 Task: Open Card Cloud Migration Planning in Board Product Development to Workspace Information Management and add a team member Softage.4@softage.net, a label Green, a checklist Social Media Marketing, an attachment from your computer, a color Green and finally, add a card description 'Research and develop new product distribution strategy' and a comment 'Given the potential impact of this task on our company culture of innovation, let us ensure that we approach it with a sense of curiosity and a willingness to explore new ideas.'. Add a start date 'Jan 04, 1900' with a due date 'Jan 11, 1900'
Action: Mouse moved to (488, 180)
Screenshot: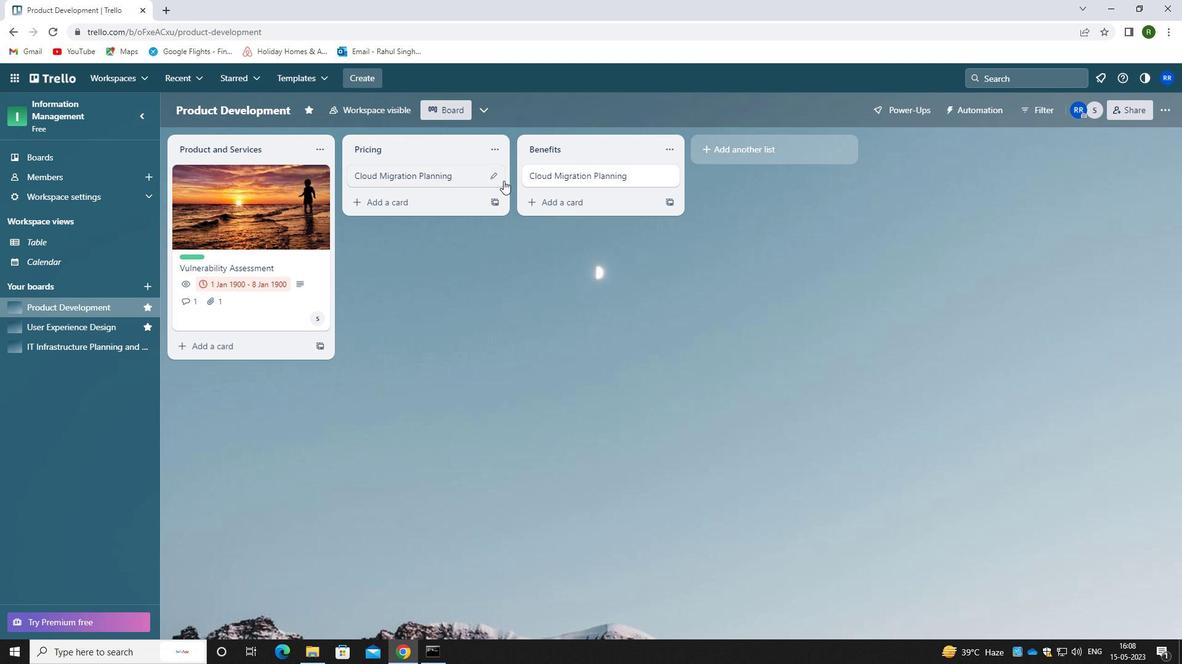 
Action: Mouse pressed left at (488, 180)
Screenshot: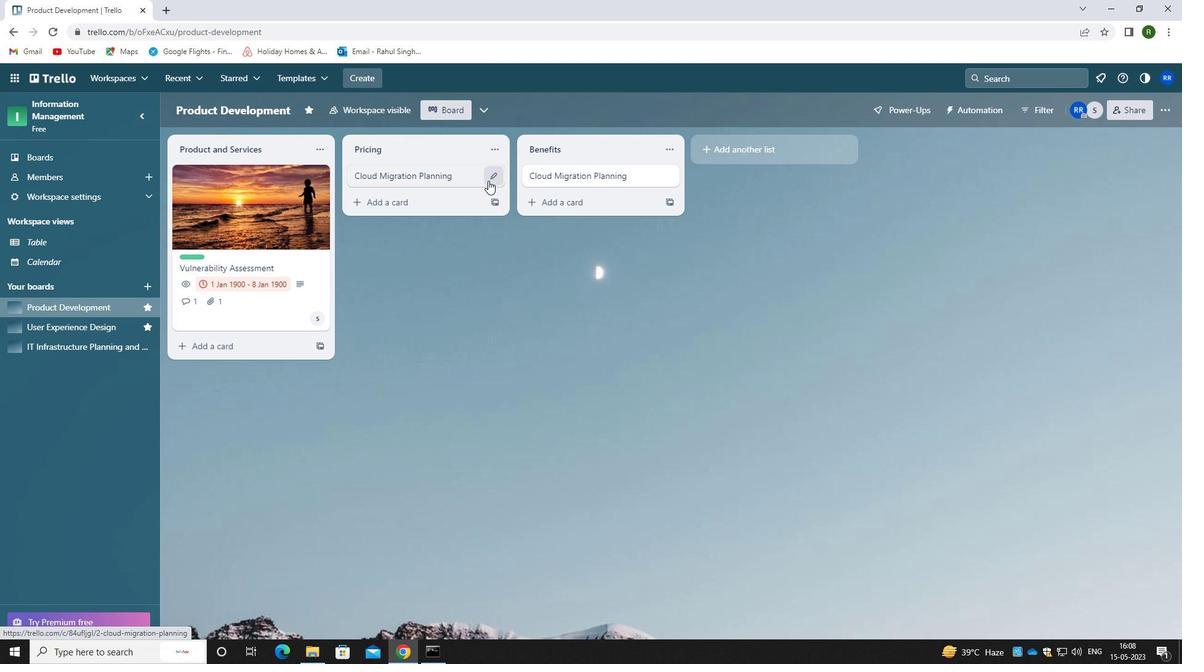 
Action: Mouse moved to (539, 173)
Screenshot: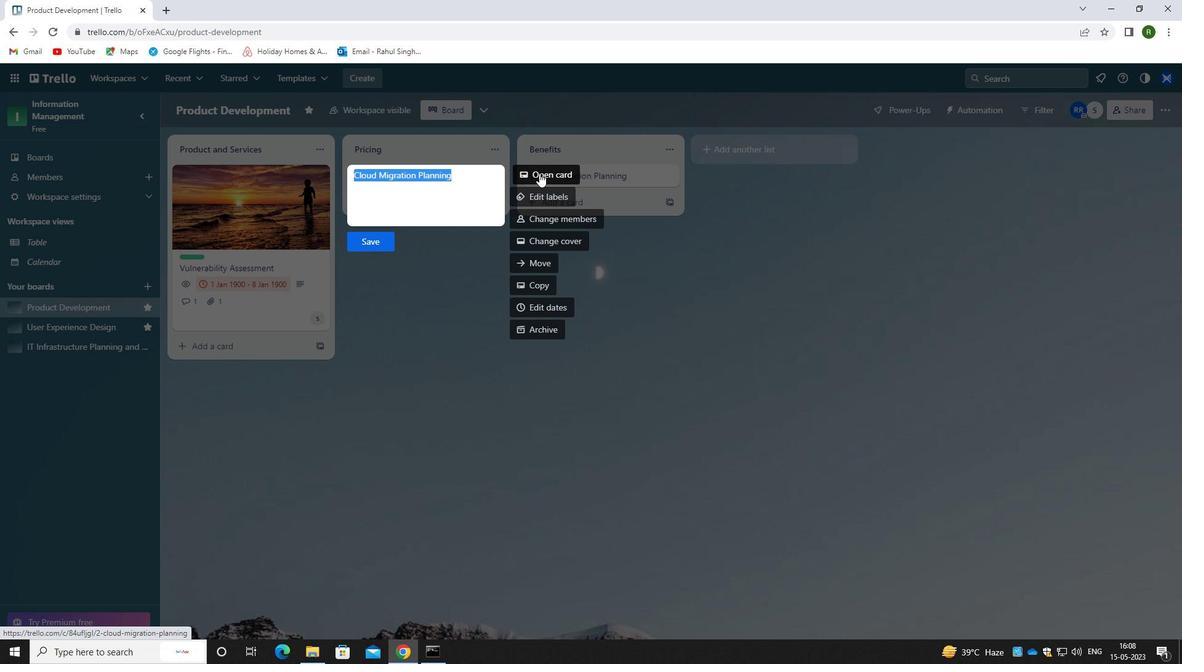 
Action: Mouse pressed left at (539, 173)
Screenshot: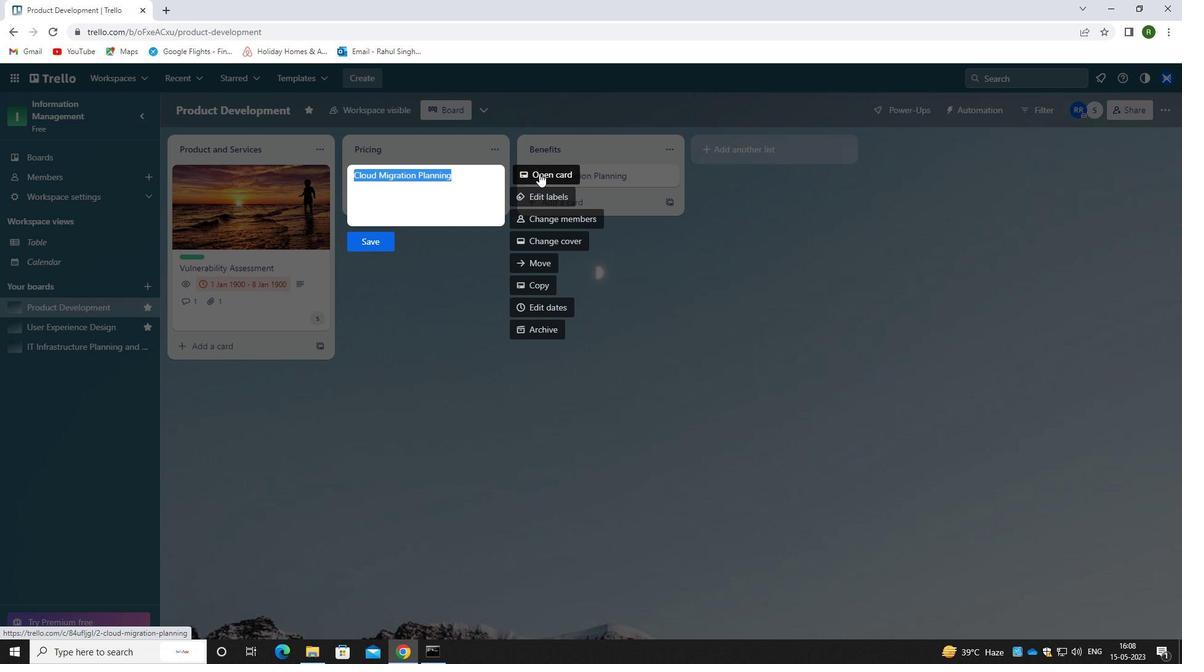 
Action: Mouse moved to (753, 221)
Screenshot: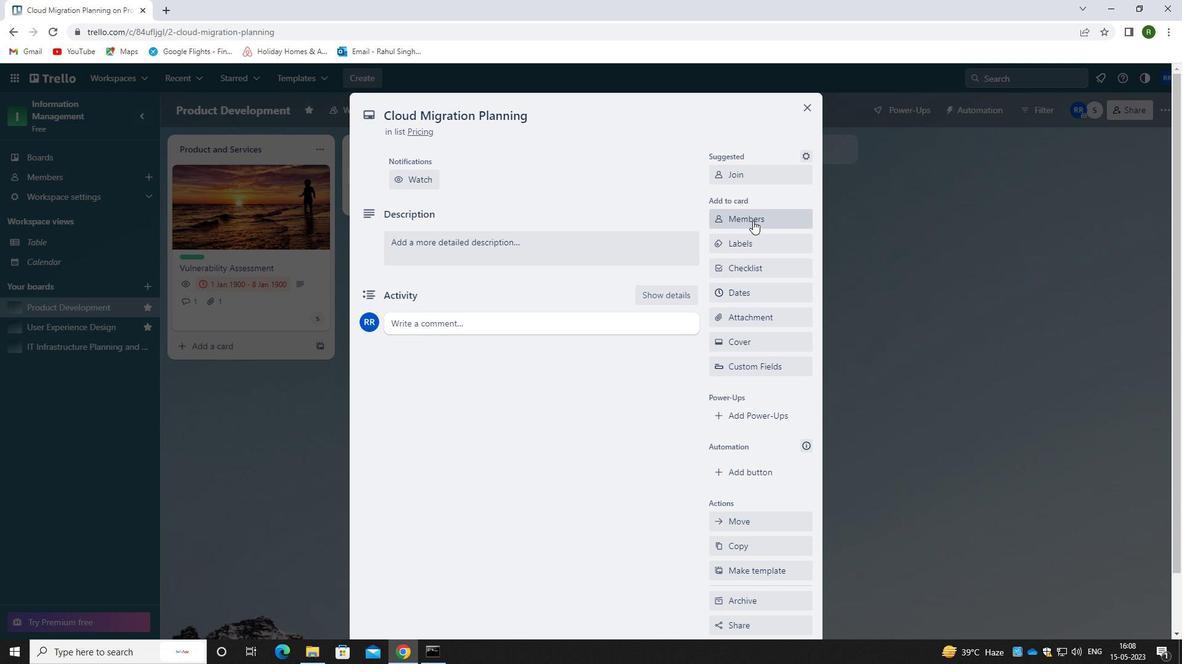 
Action: Mouse pressed left at (753, 221)
Screenshot: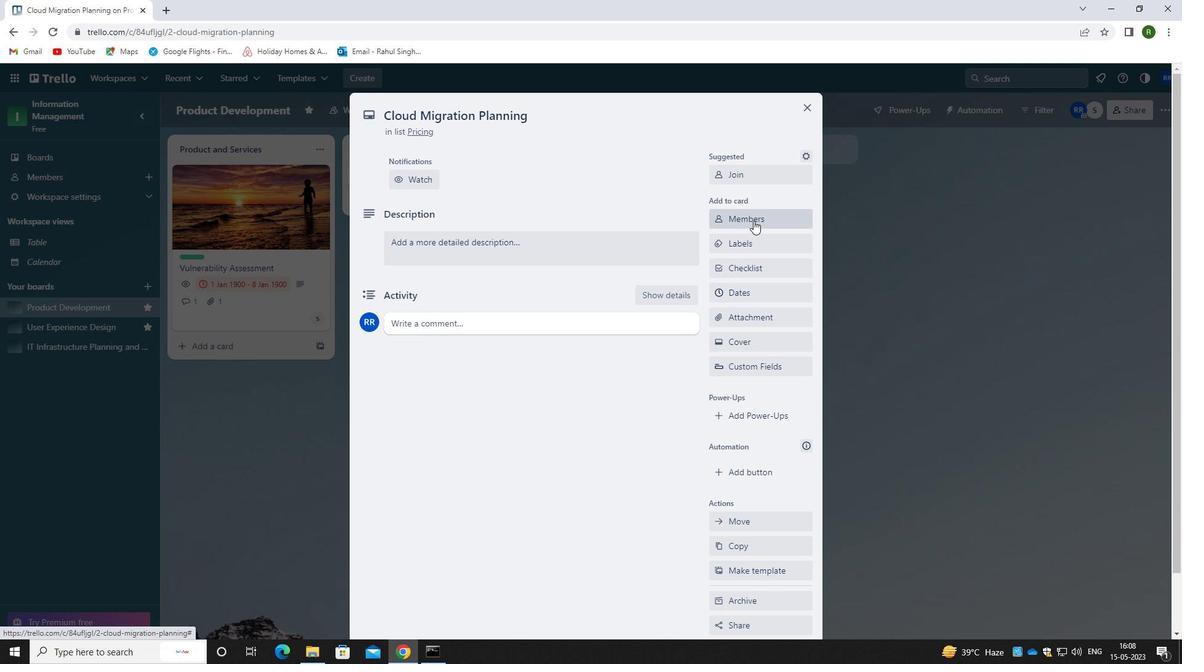 
Action: Mouse moved to (741, 277)
Screenshot: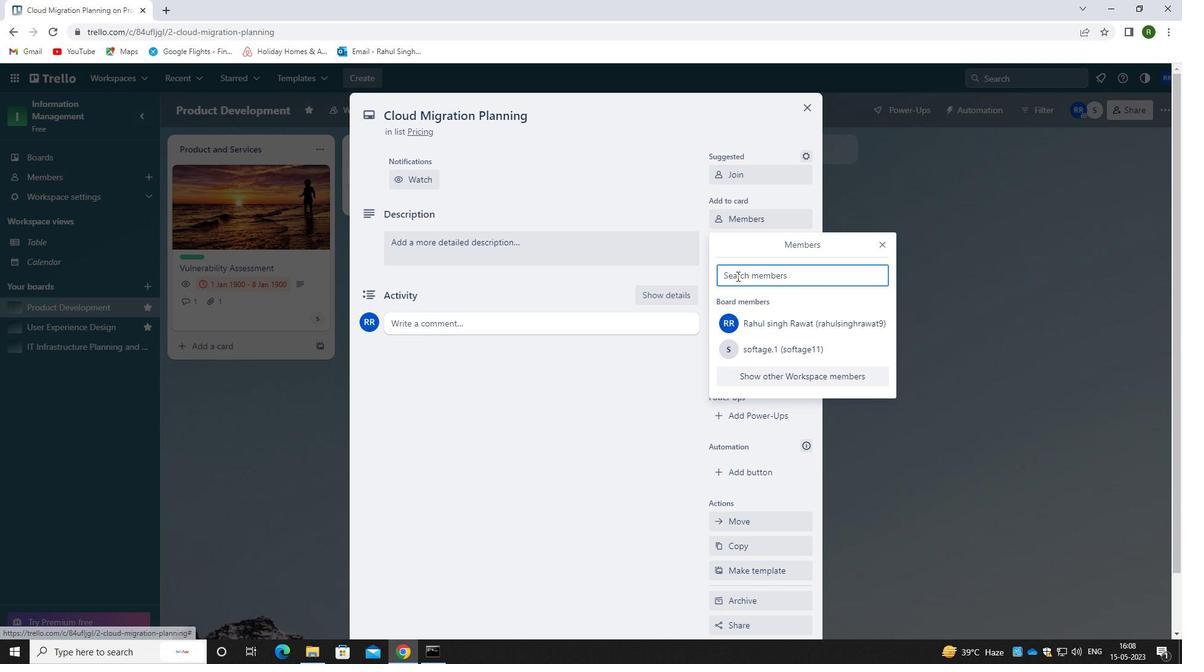 
Action: Mouse pressed left at (741, 277)
Screenshot: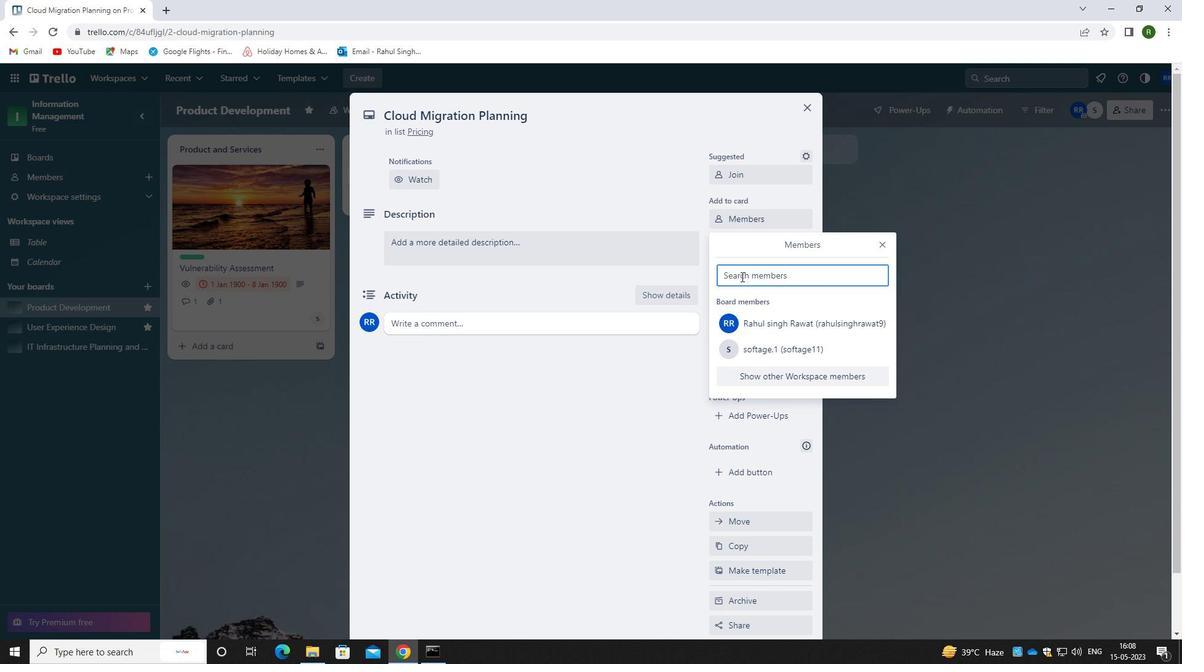 
Action: Key pressed <Key.caps_lock>s<Key.caps_lock>oftage.4<Key.shift>@SOFTAGE.NET
Screenshot: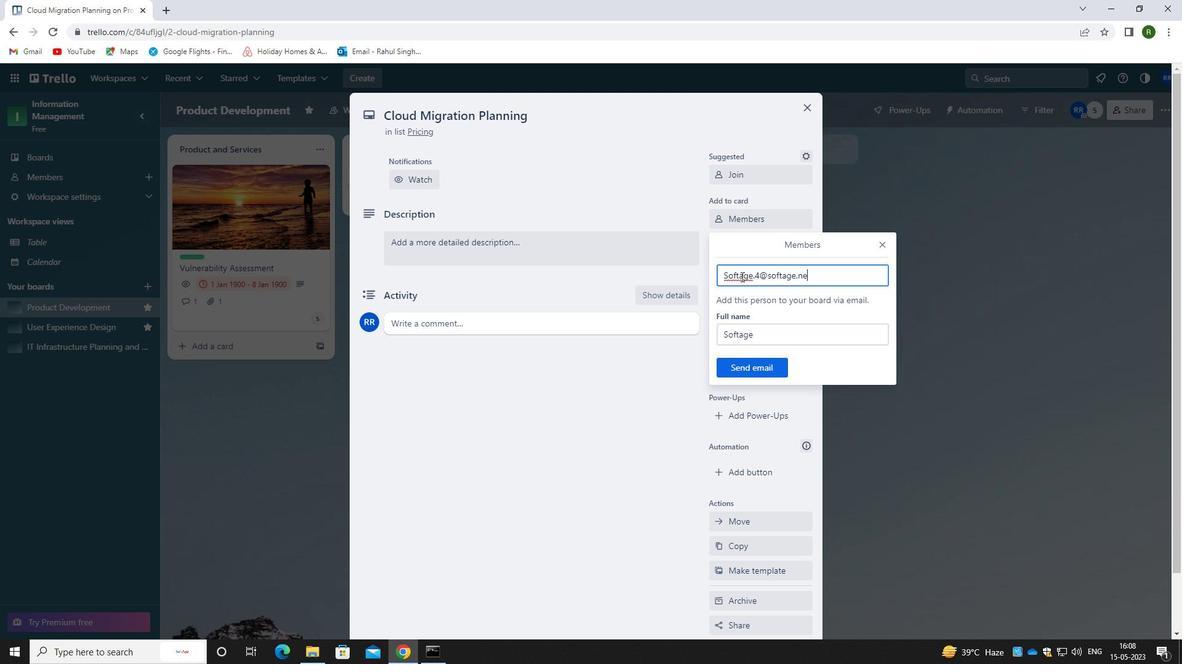 
Action: Mouse moved to (756, 366)
Screenshot: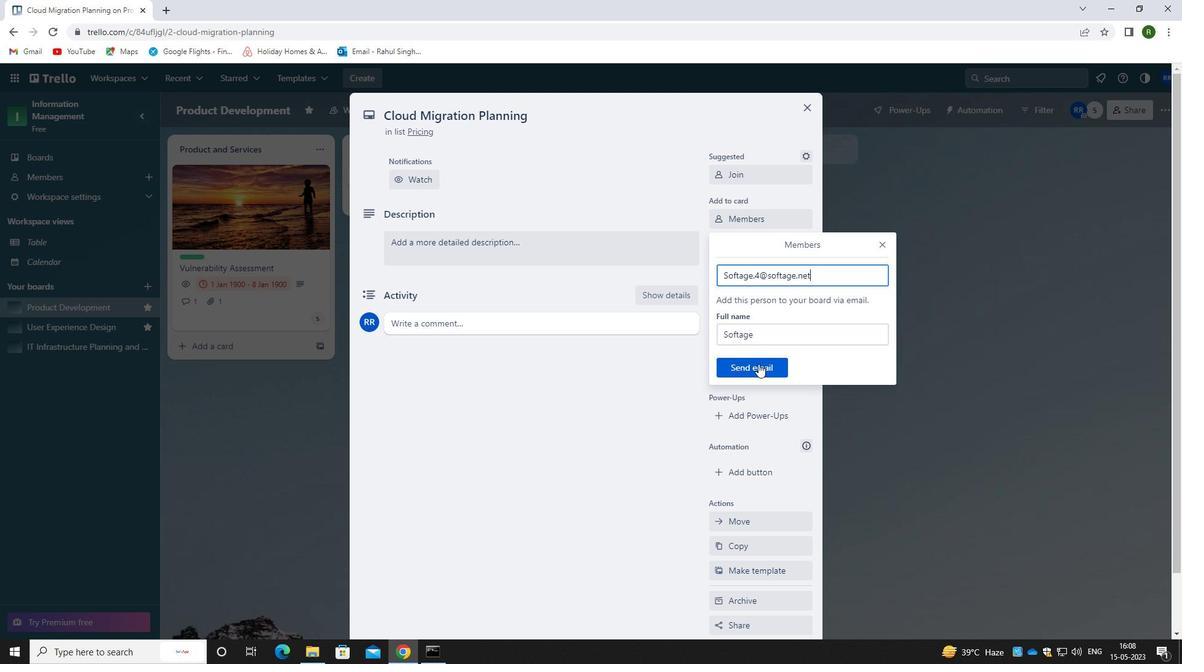 
Action: Mouse pressed left at (756, 366)
Screenshot: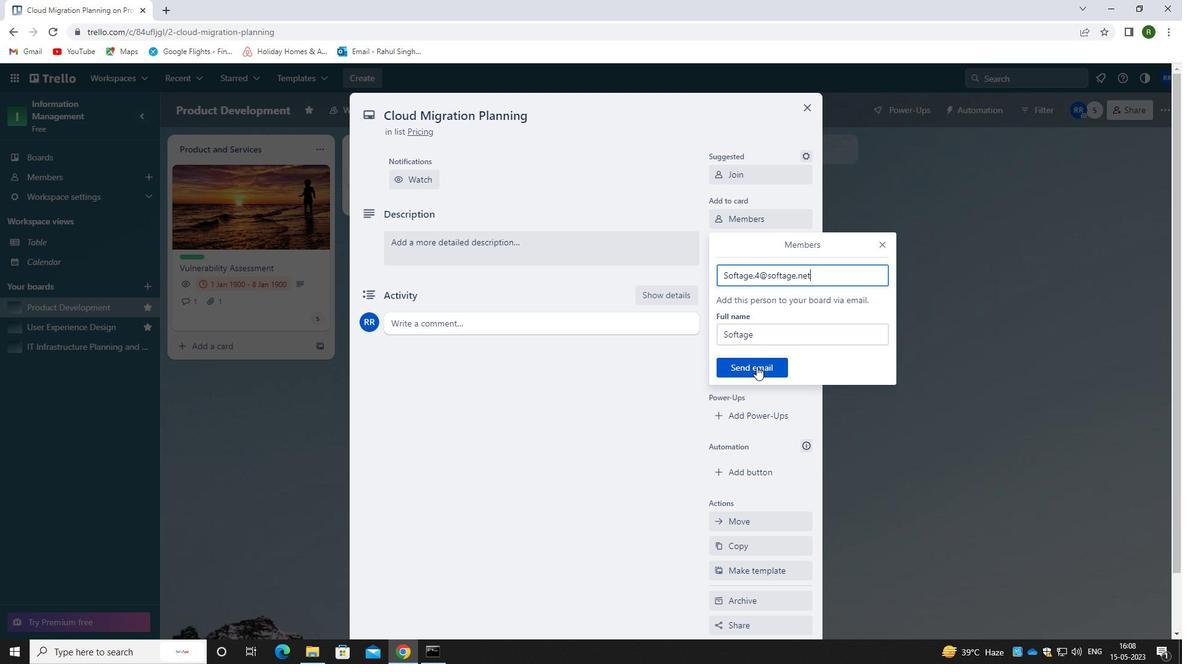 
Action: Mouse moved to (751, 240)
Screenshot: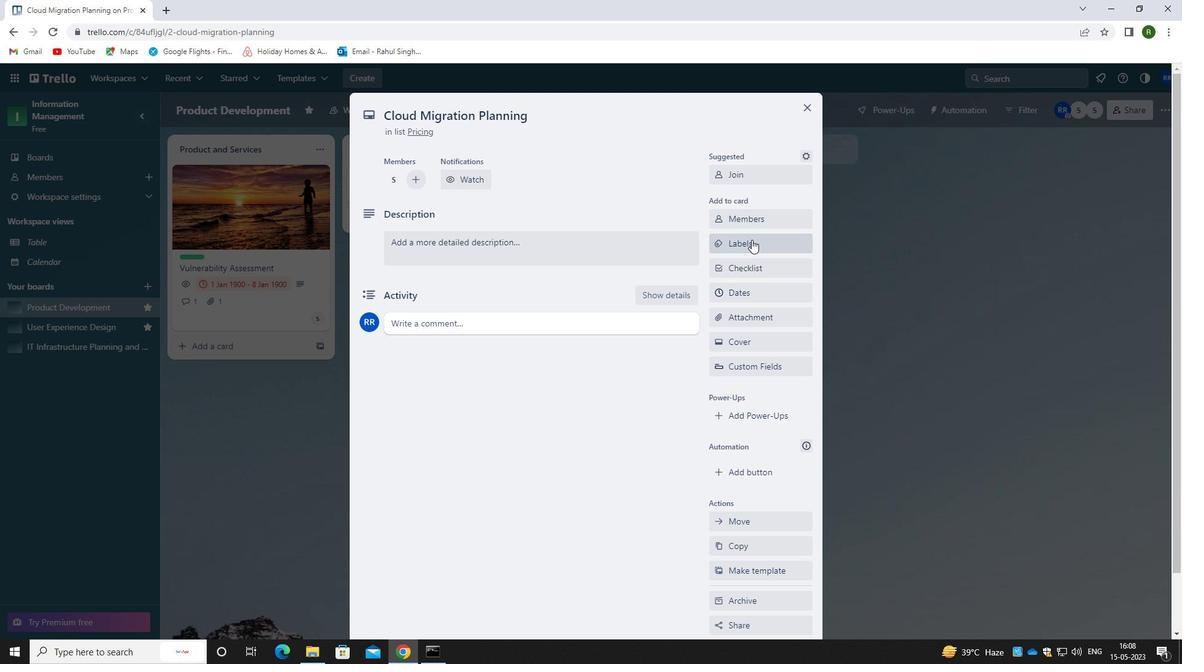 
Action: Mouse pressed left at (751, 240)
Screenshot: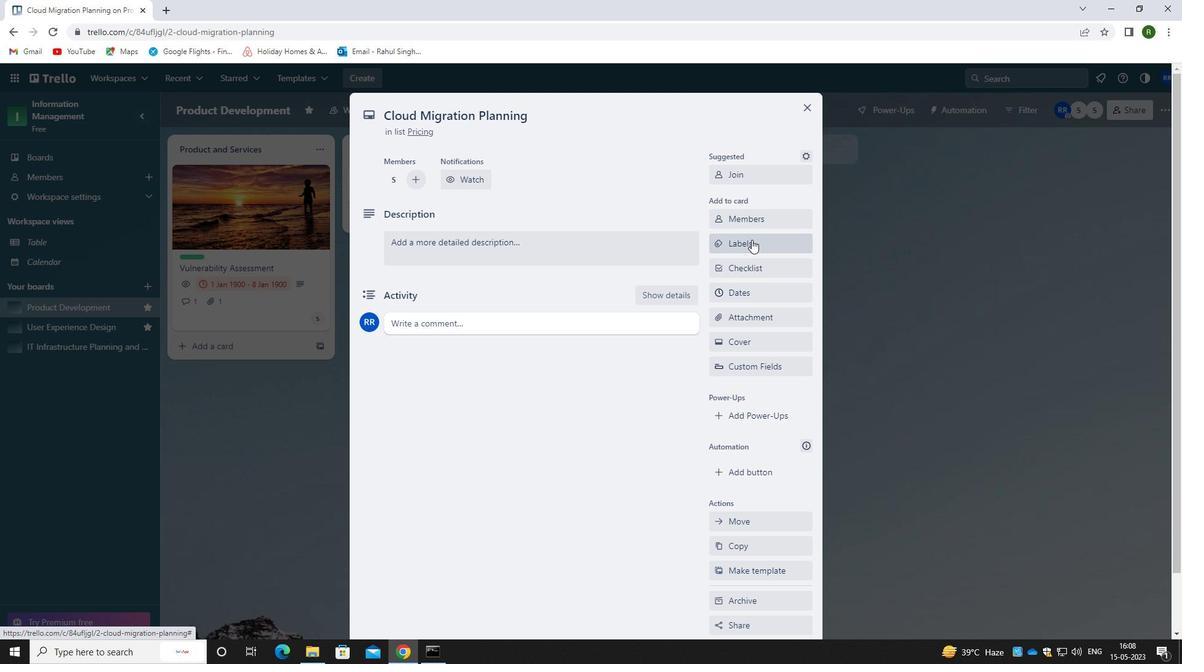 
Action: Key pressed GREEN
Screenshot: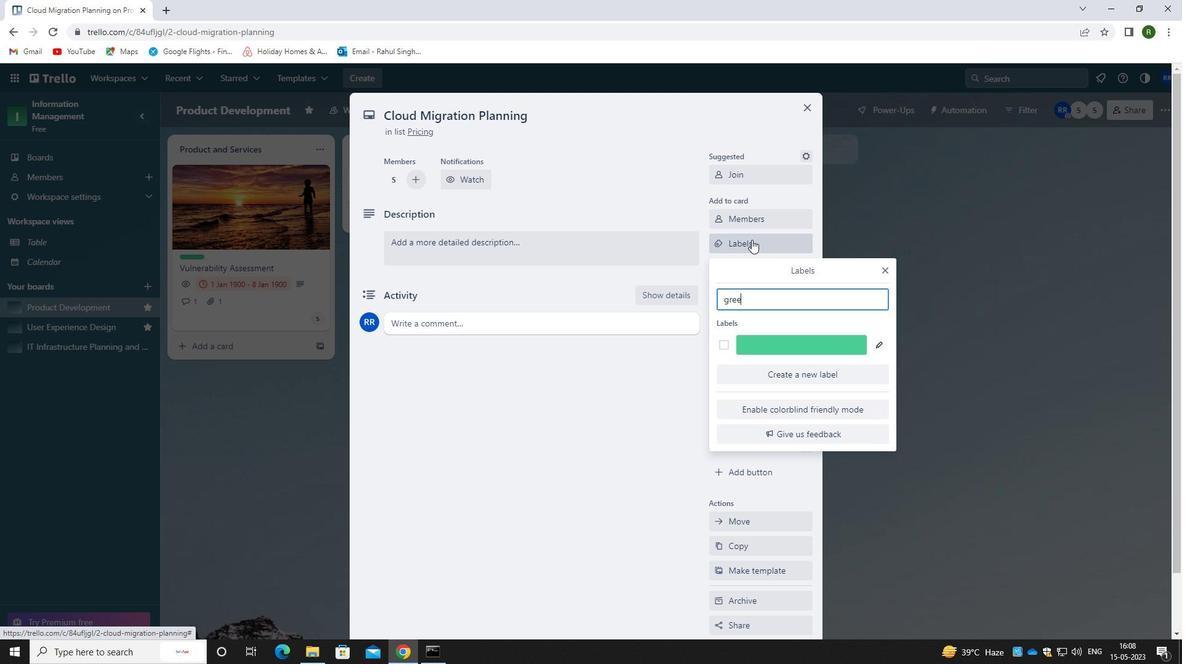 
Action: Mouse moved to (725, 347)
Screenshot: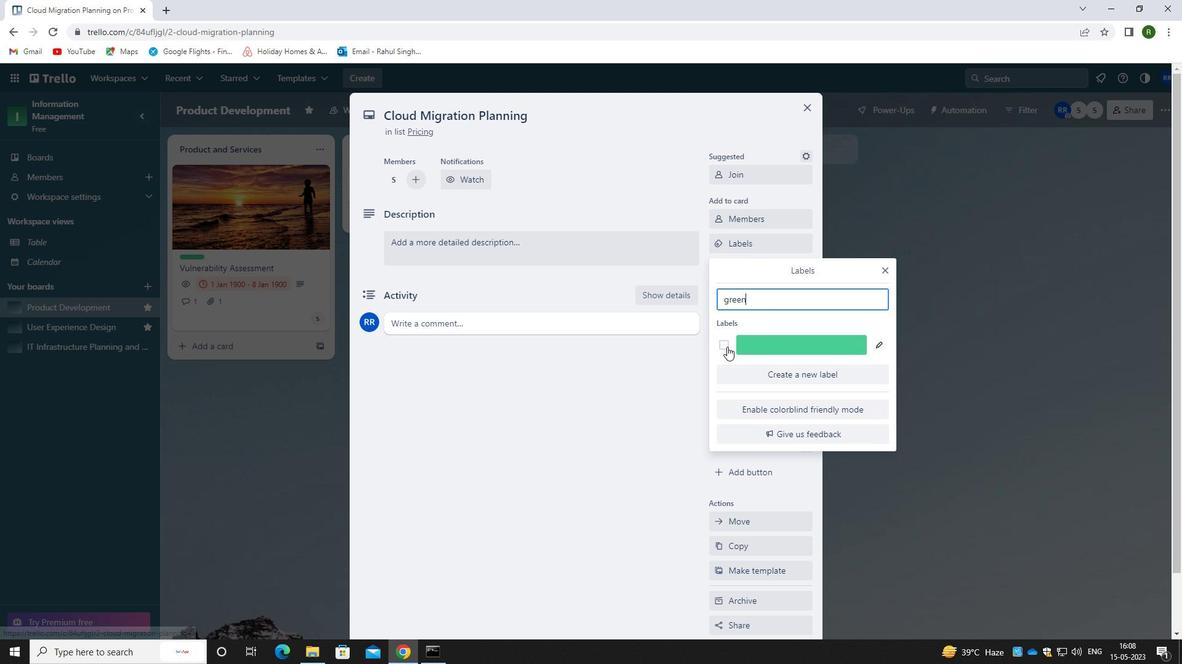 
Action: Mouse pressed left at (725, 347)
Screenshot: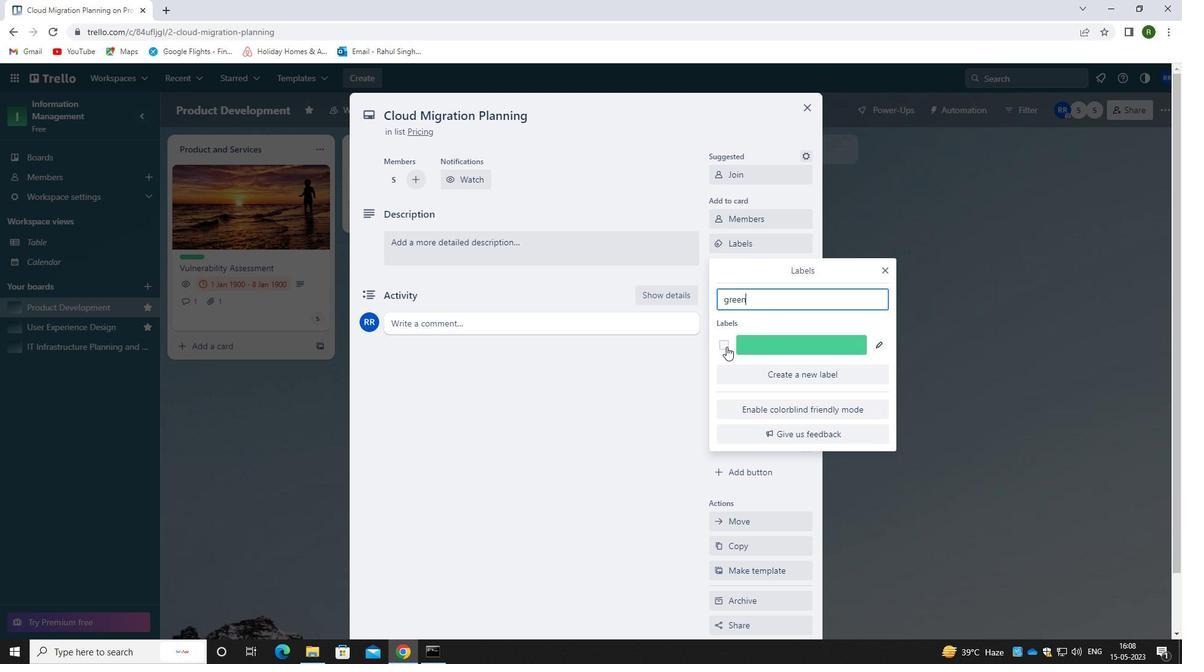 
Action: Mouse moved to (637, 394)
Screenshot: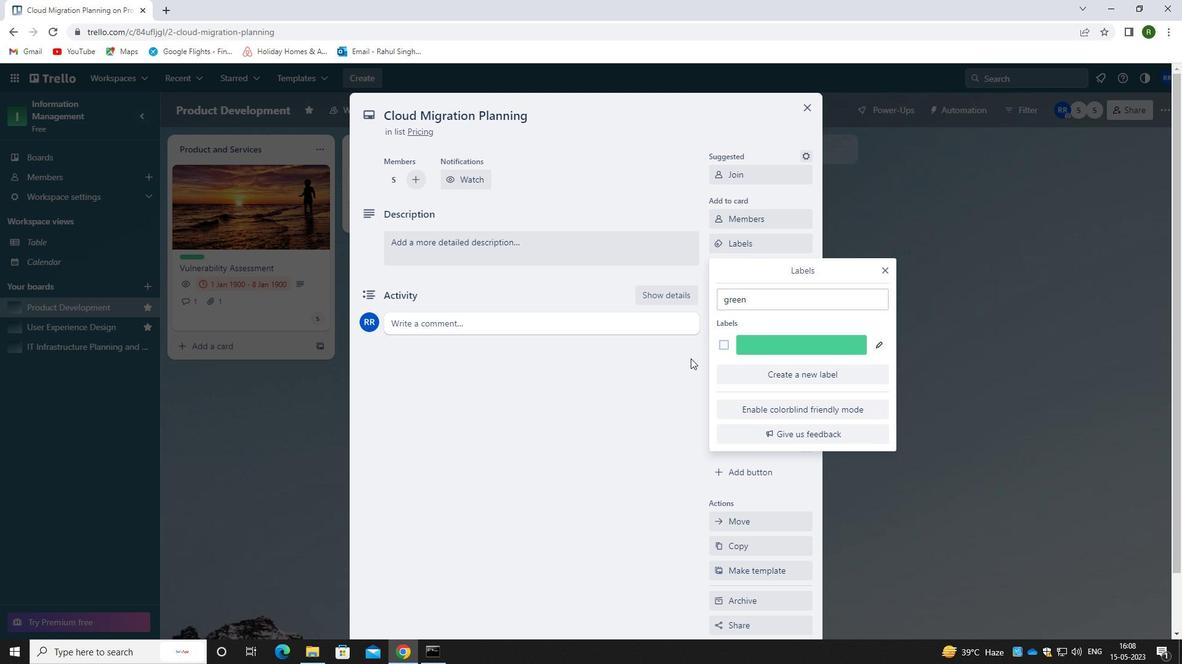 
Action: Mouse pressed left at (637, 394)
Screenshot: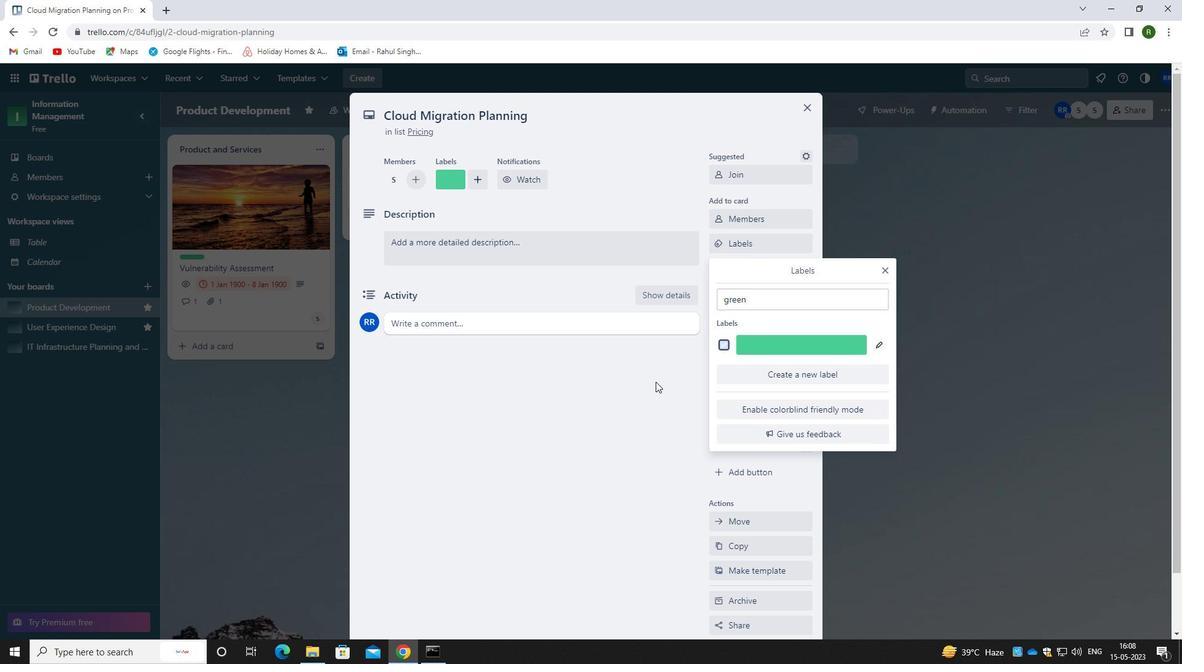 
Action: Mouse moved to (742, 271)
Screenshot: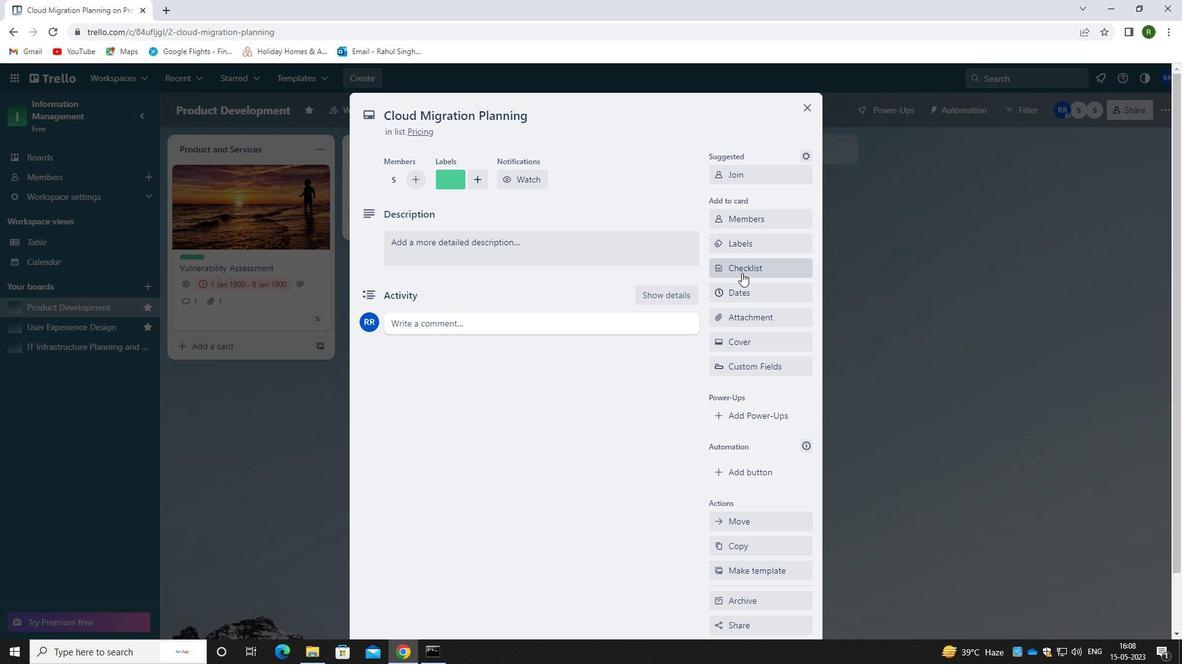
Action: Mouse pressed left at (742, 271)
Screenshot: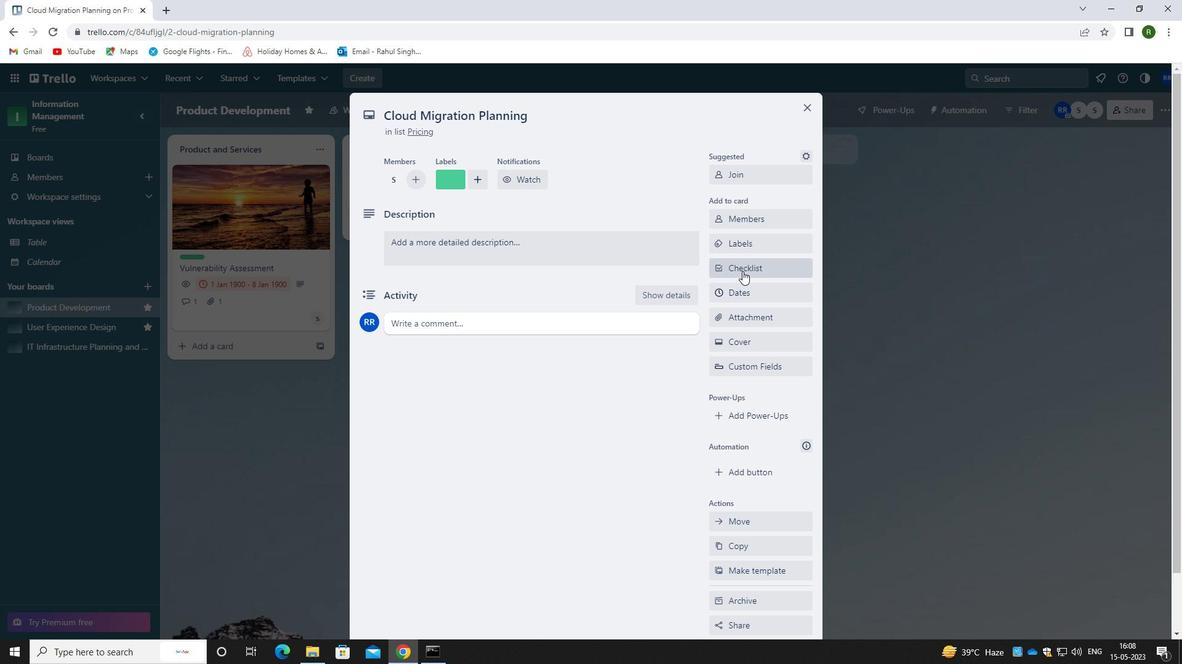 
Action: Mouse moved to (765, 336)
Screenshot: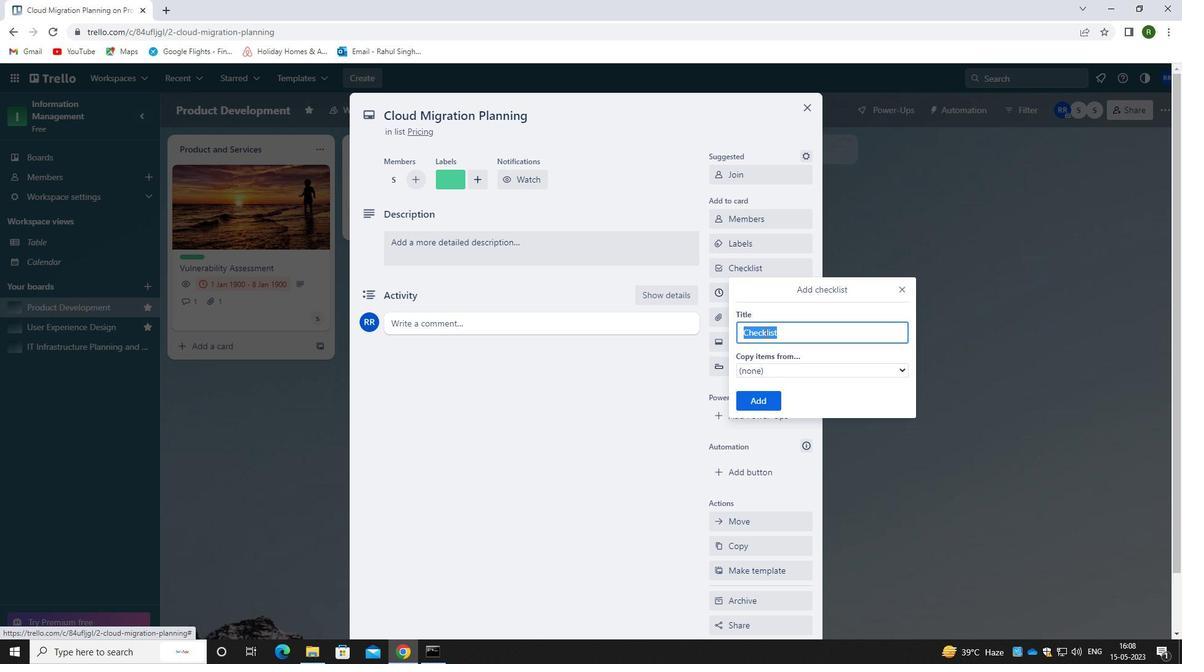 
Action: Key pressed <Key.shift>SOCIAL<Key.space><Key.shift>MEDIA<Key.space><Key.shift>MARKETTING
Screenshot: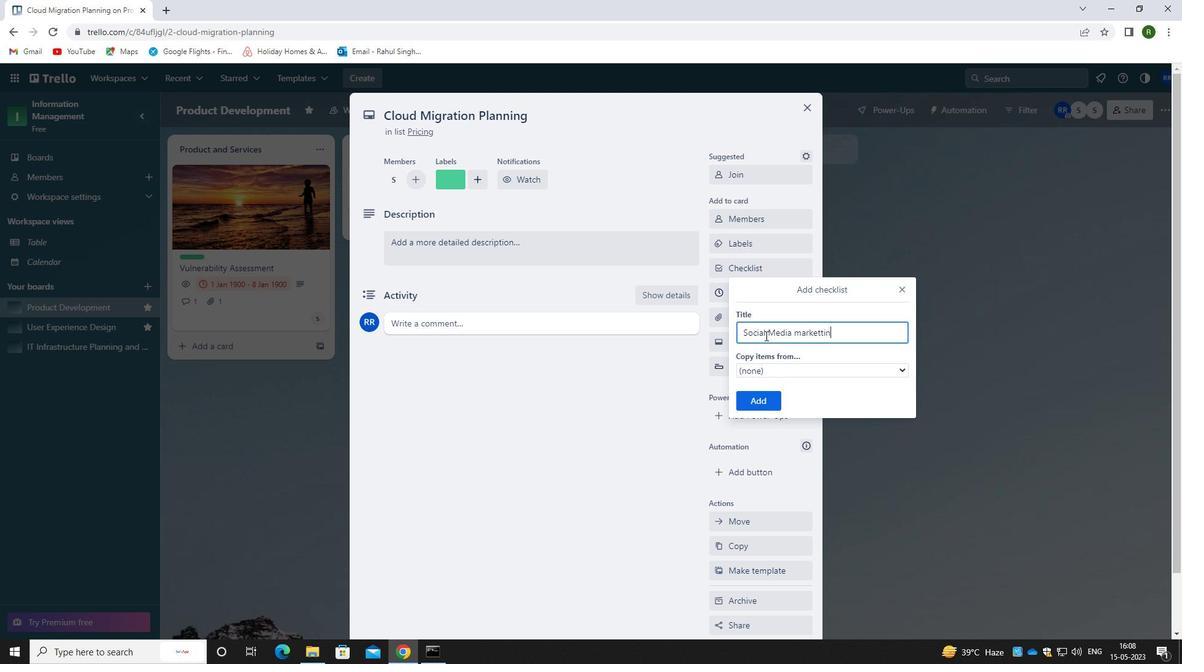 
Action: Mouse moved to (760, 408)
Screenshot: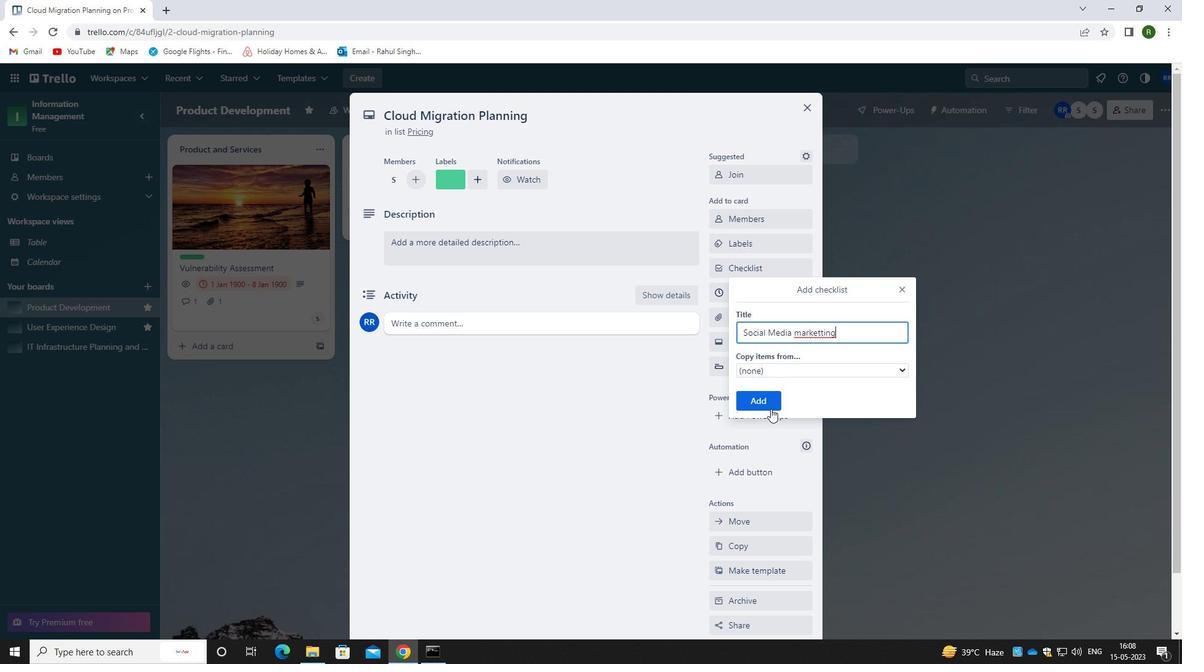 
Action: Mouse pressed left at (760, 408)
Screenshot: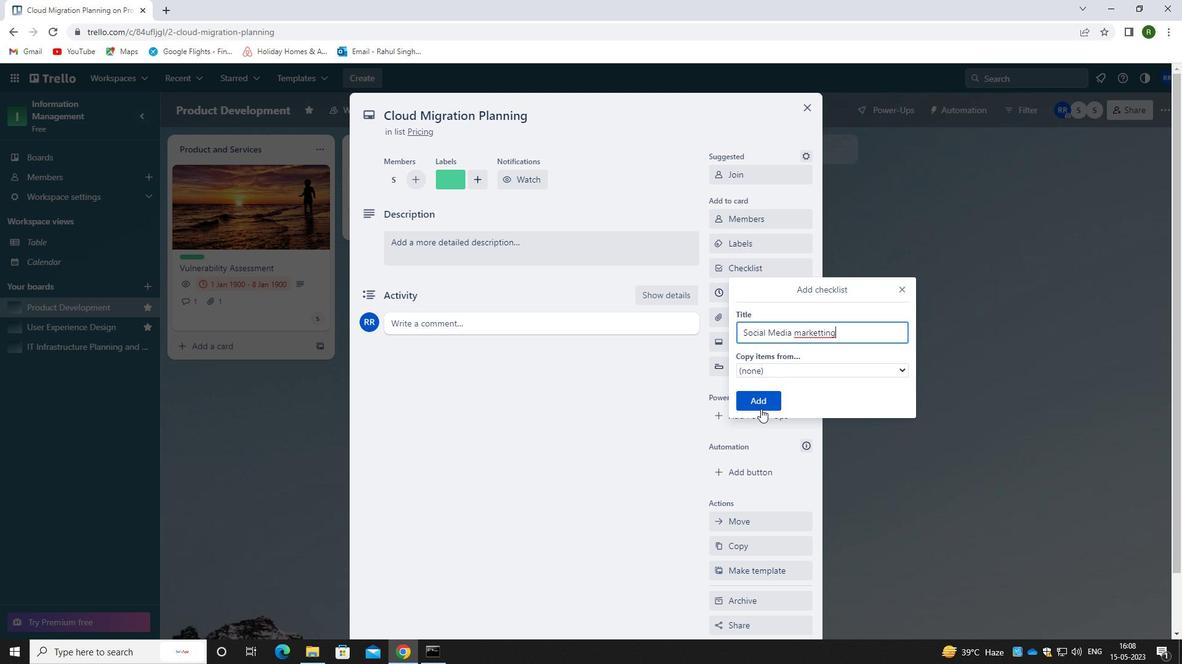 
Action: Mouse moved to (756, 321)
Screenshot: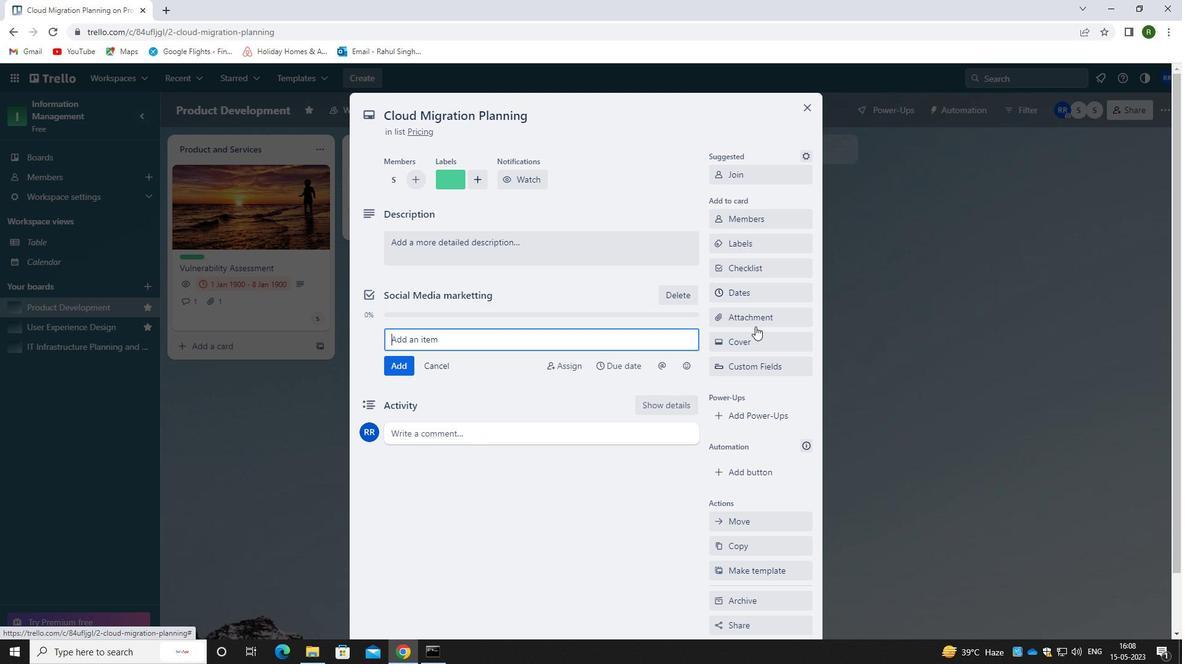 
Action: Mouse pressed left at (756, 321)
Screenshot: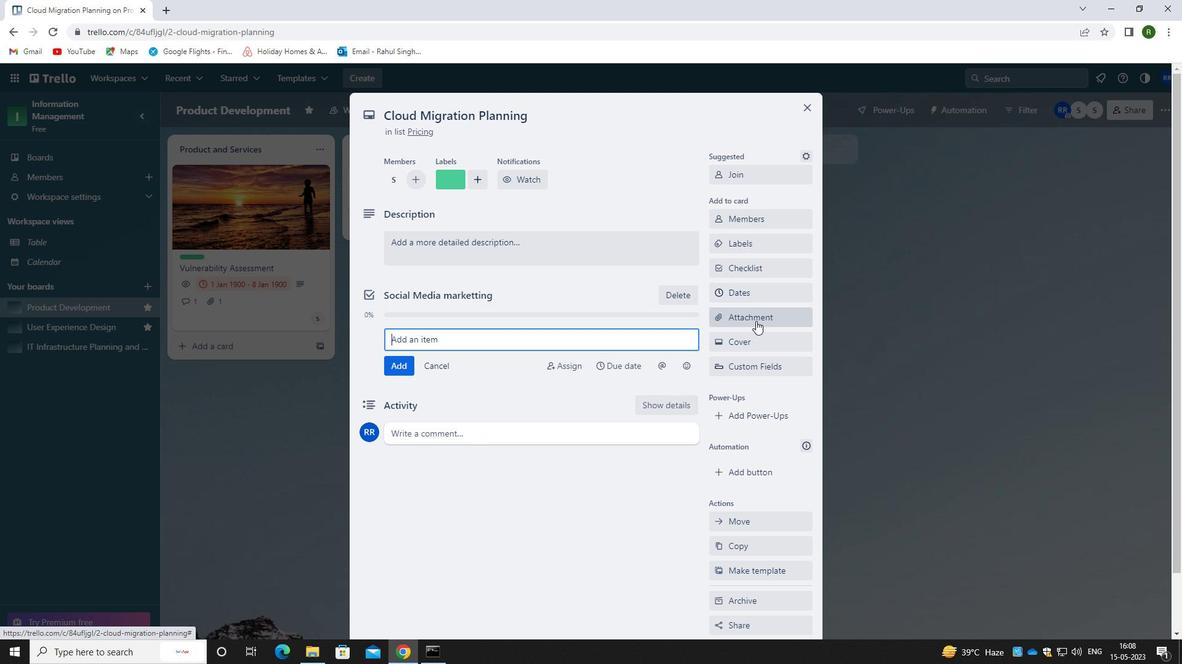 
Action: Mouse moved to (750, 374)
Screenshot: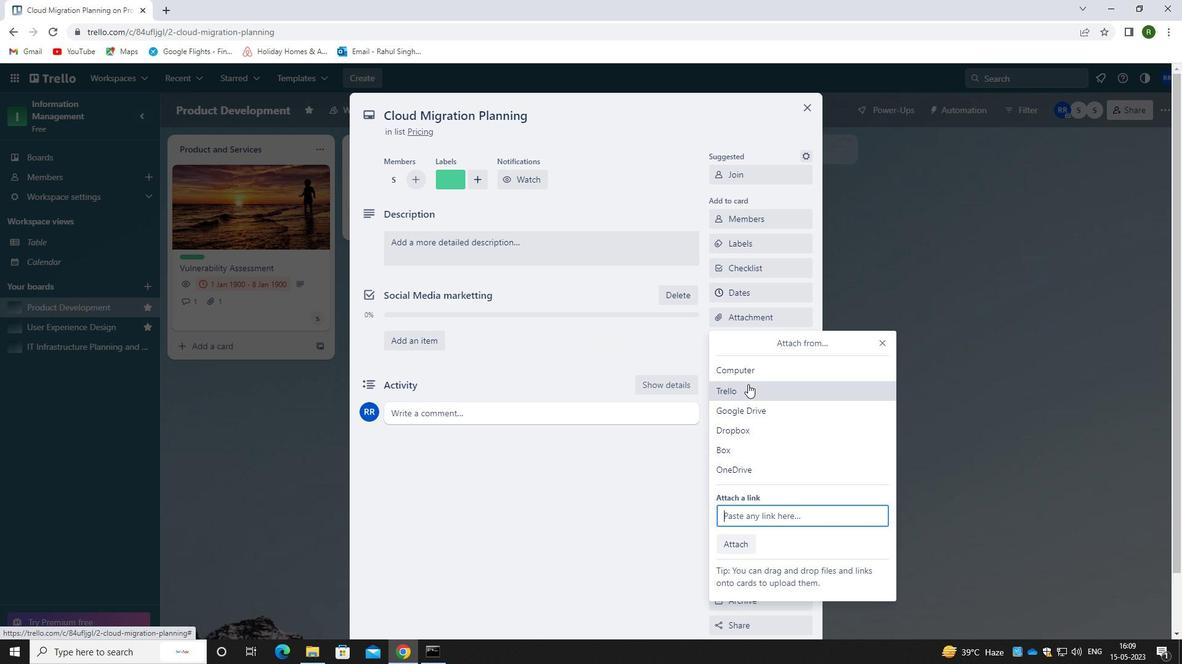 
Action: Mouse pressed left at (750, 374)
Screenshot: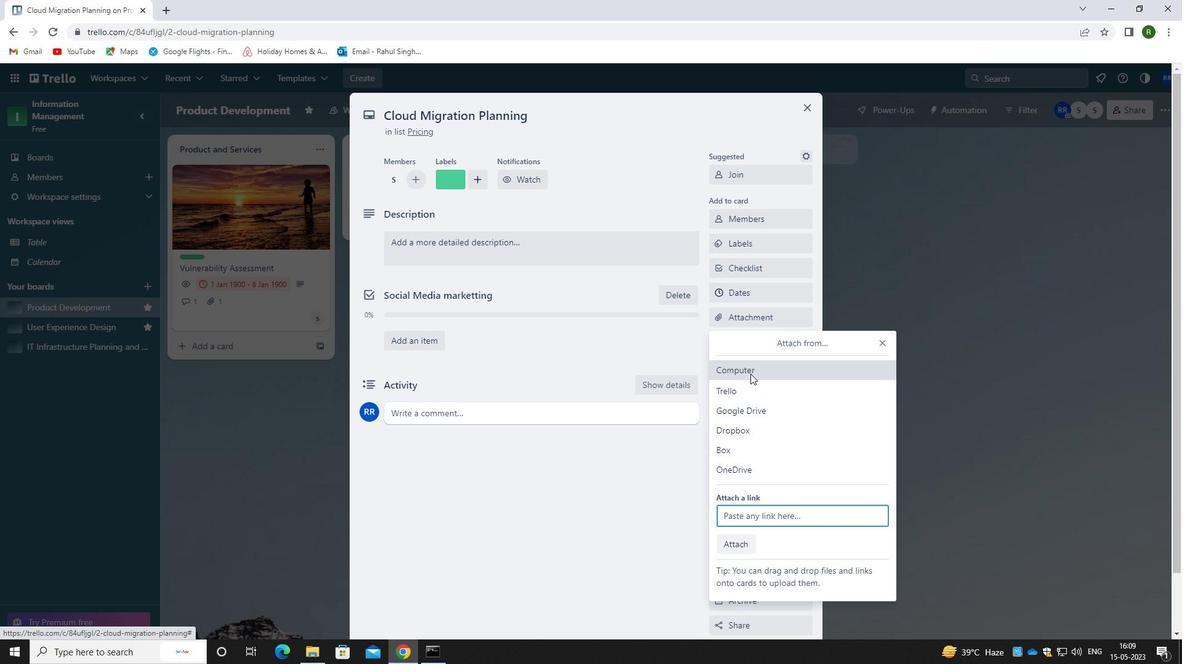 
Action: Mouse moved to (200, 142)
Screenshot: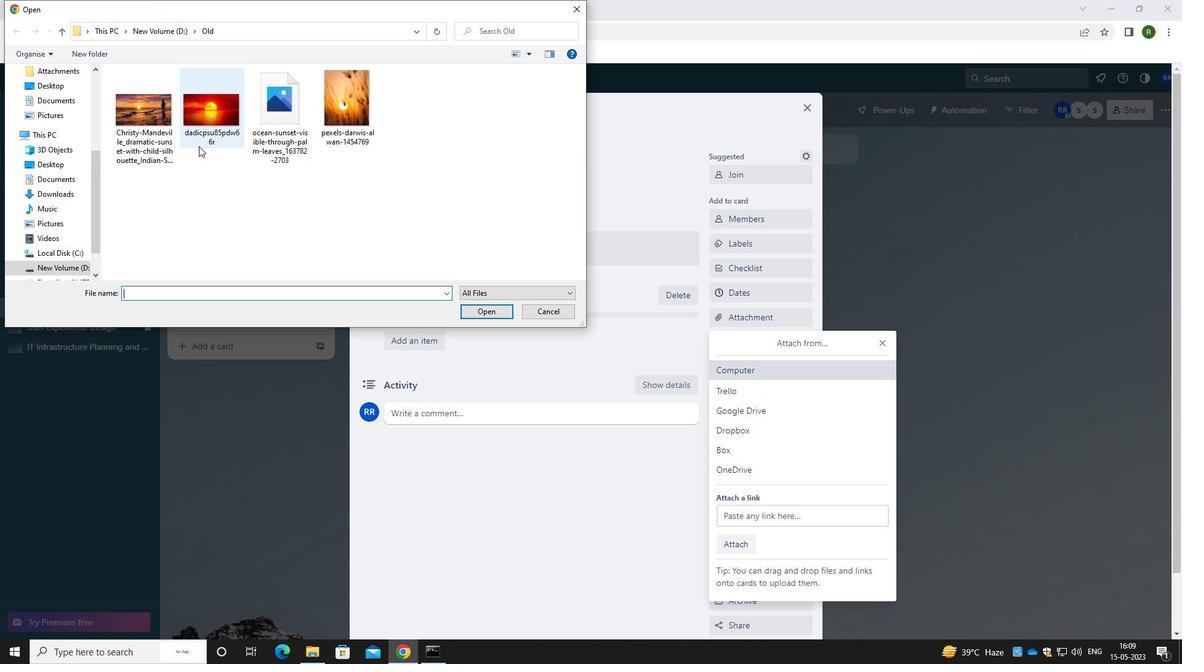 
Action: Mouse pressed left at (200, 142)
Screenshot: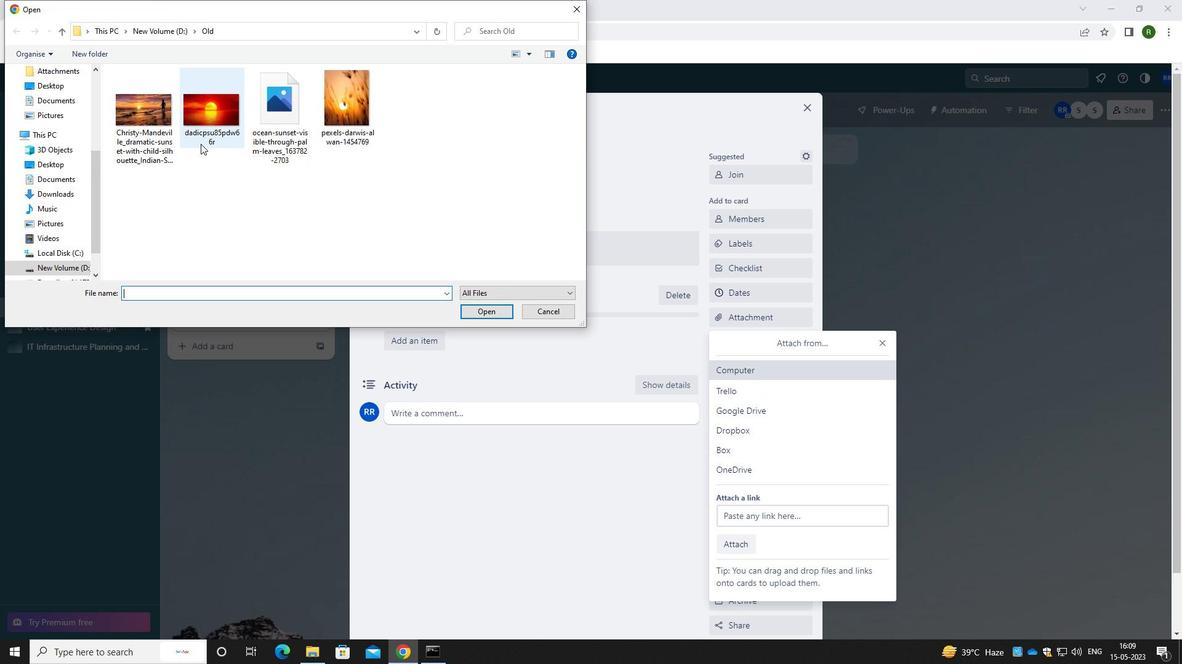 
Action: Mouse moved to (487, 313)
Screenshot: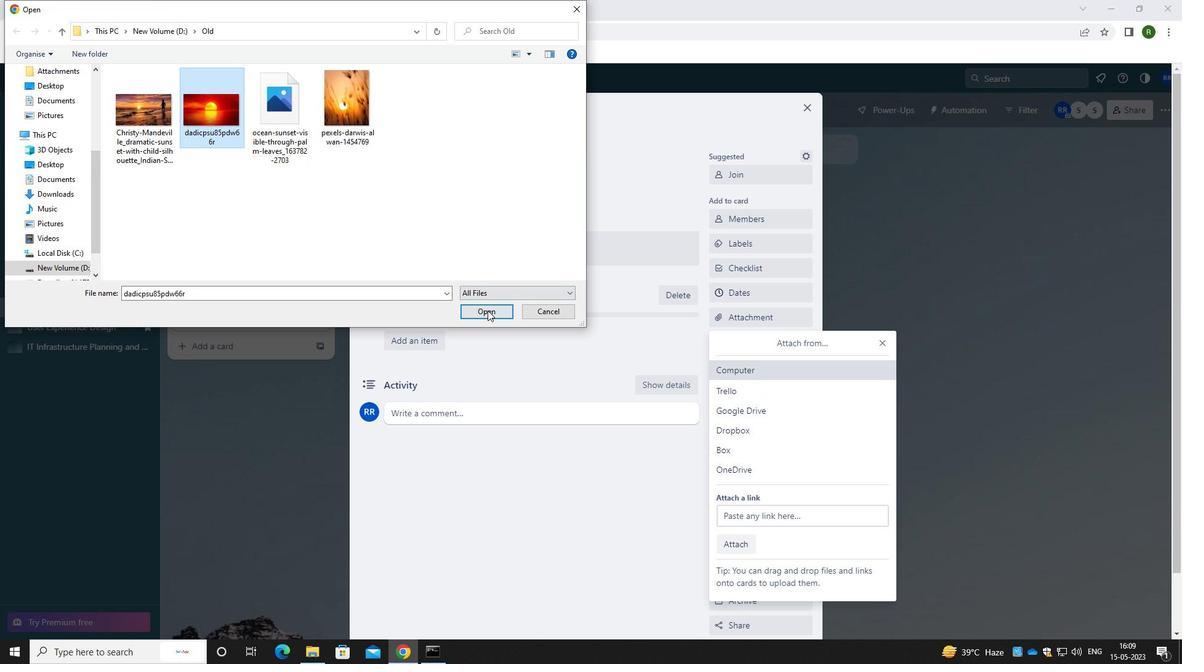 
Action: Mouse pressed left at (487, 313)
Screenshot: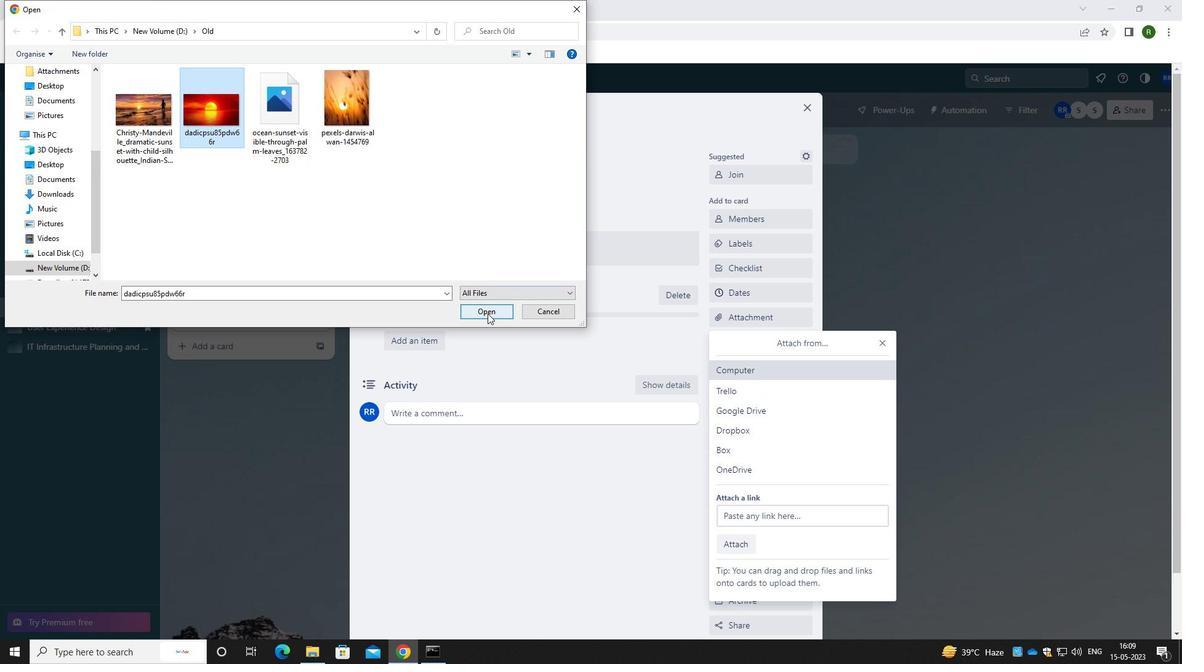 
Action: Mouse moved to (478, 349)
Screenshot: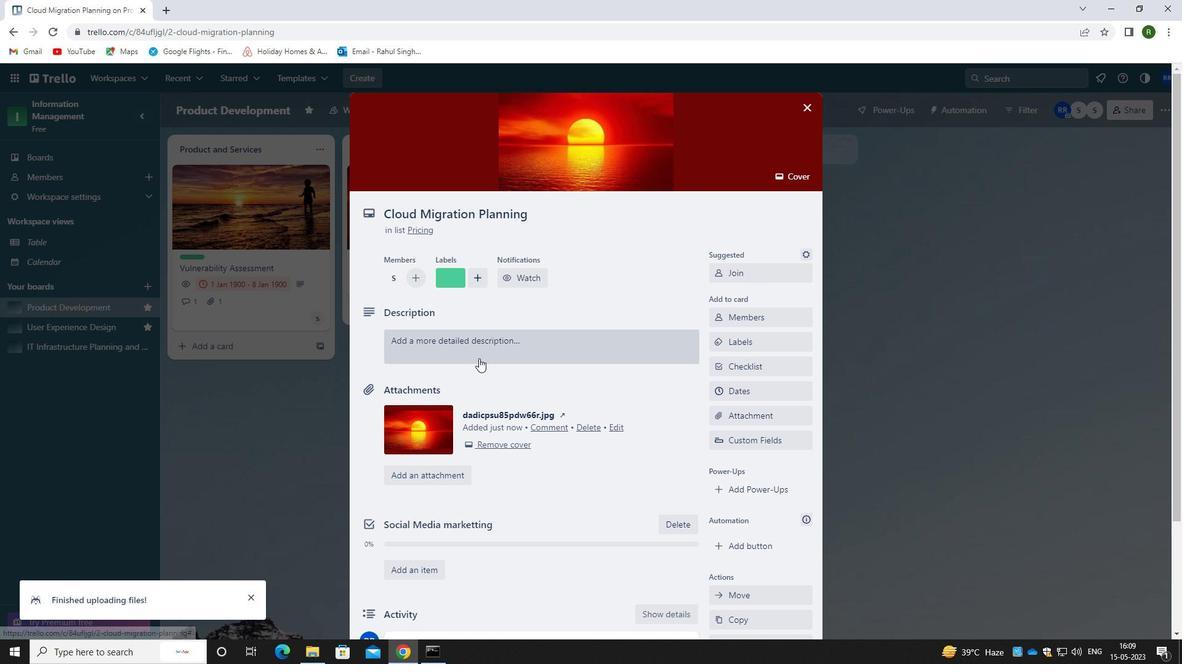 
Action: Mouse pressed left at (478, 349)
Screenshot: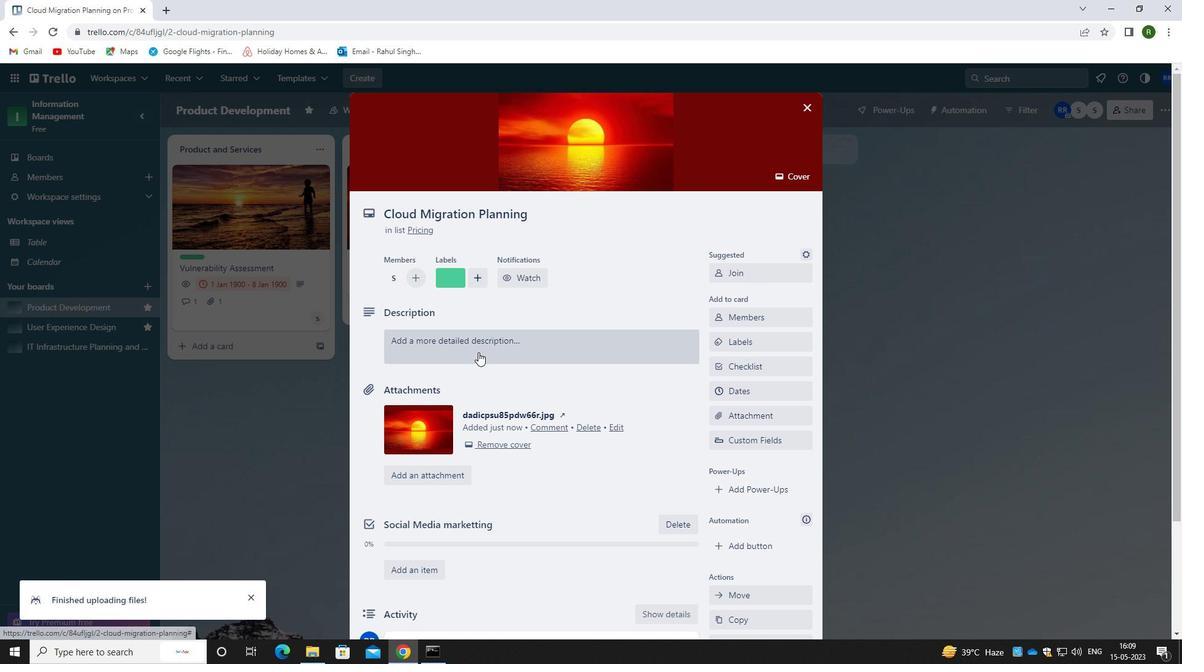 
Action: Mouse moved to (474, 395)
Screenshot: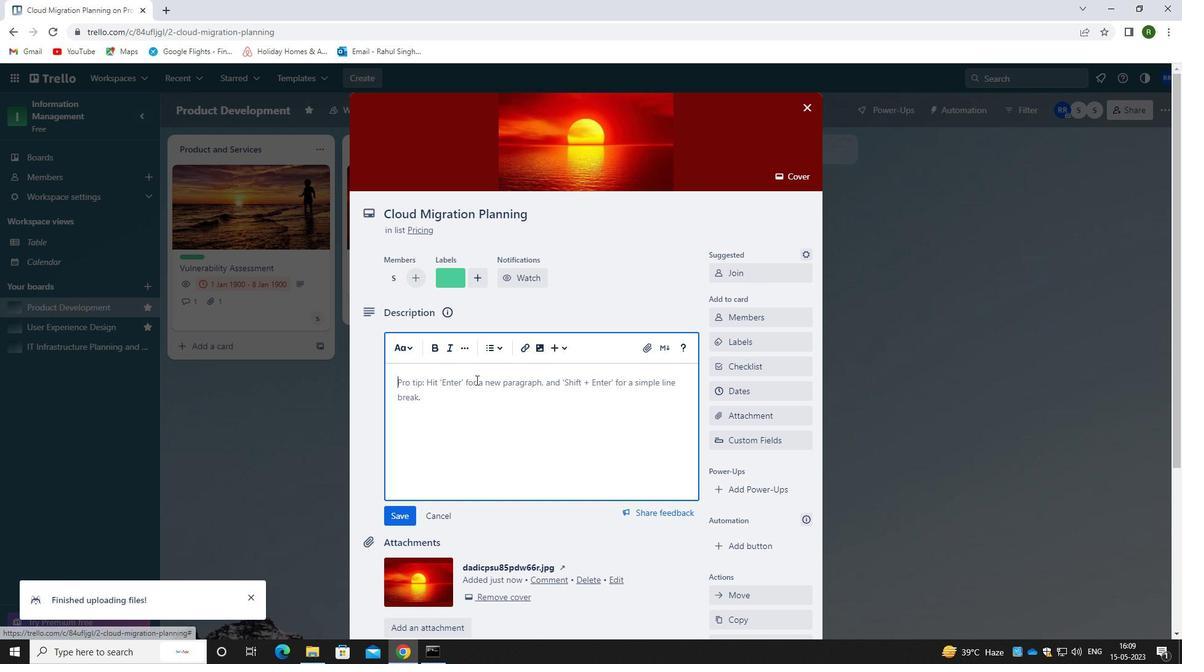 
Action: Mouse pressed left at (474, 395)
Screenshot: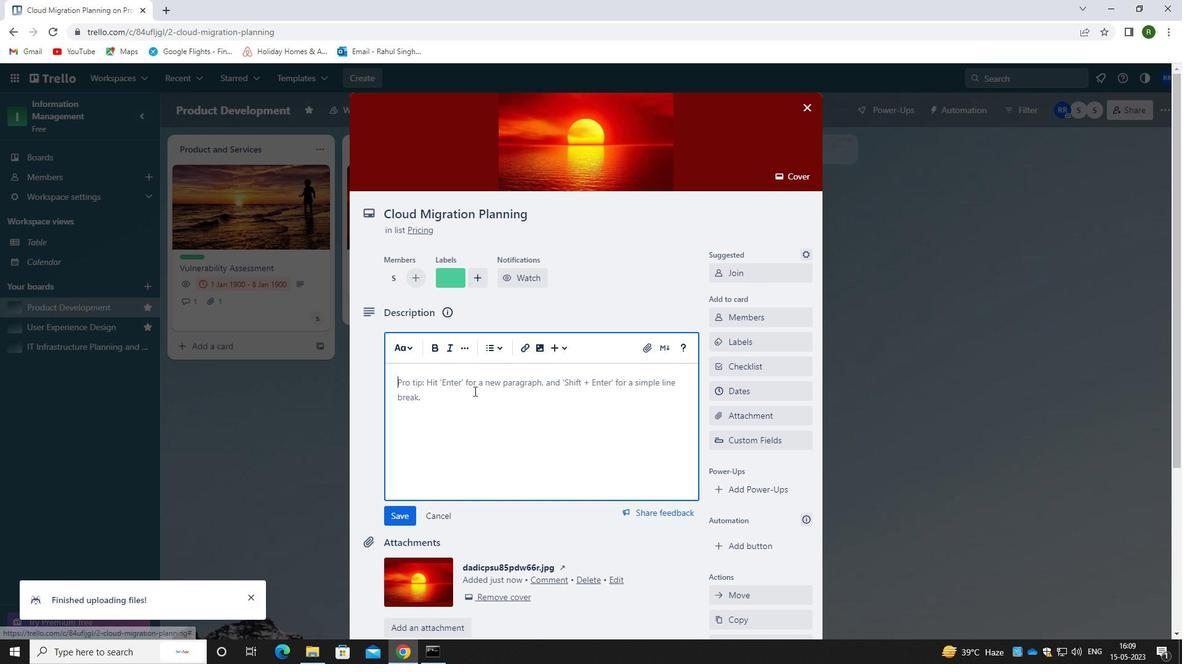 
Action: Key pressed <Key.caps_lock>R<Key.caps_lock>ESEARCH<Key.space>AND<Key.space>DEVELOP<Key.space>NEW<Key.space>PRODUCTS<Key.space>DISTRBUTION<Key.space>ST<Key.backspace><Key.backspace><Key.backspace><Key.backspace><Key.backspace><Key.backspace><Key.backspace><Key.backspace><Key.backspace>IBUTION<Key.space>STRATEGY
Screenshot: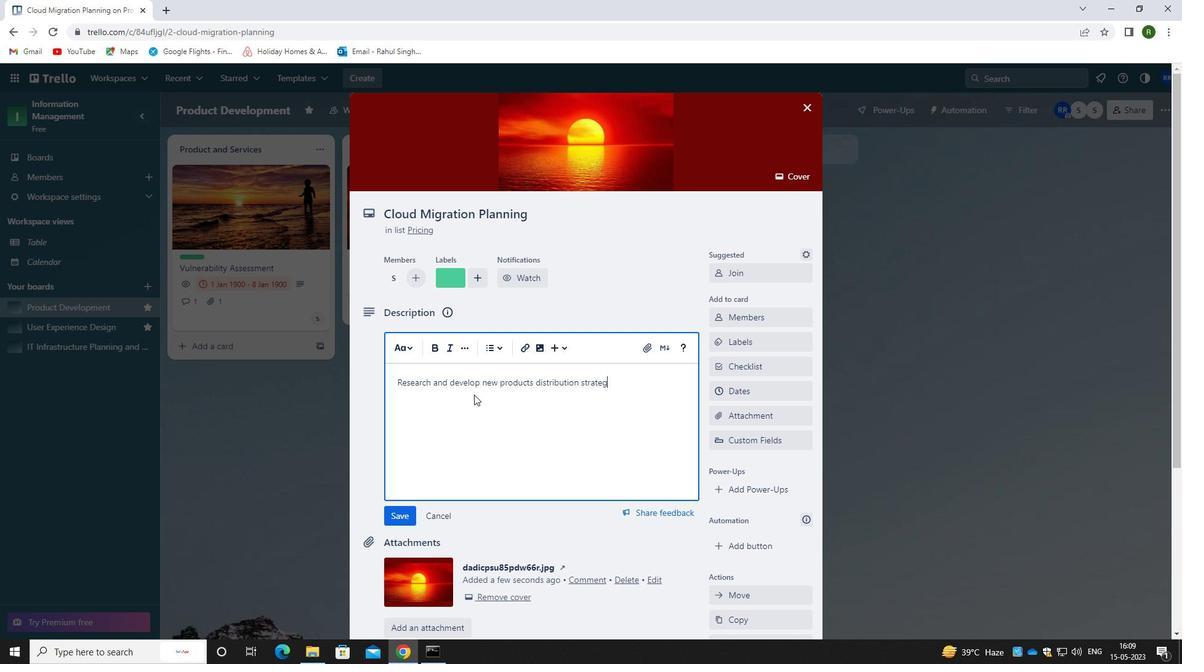 
Action: Mouse moved to (405, 514)
Screenshot: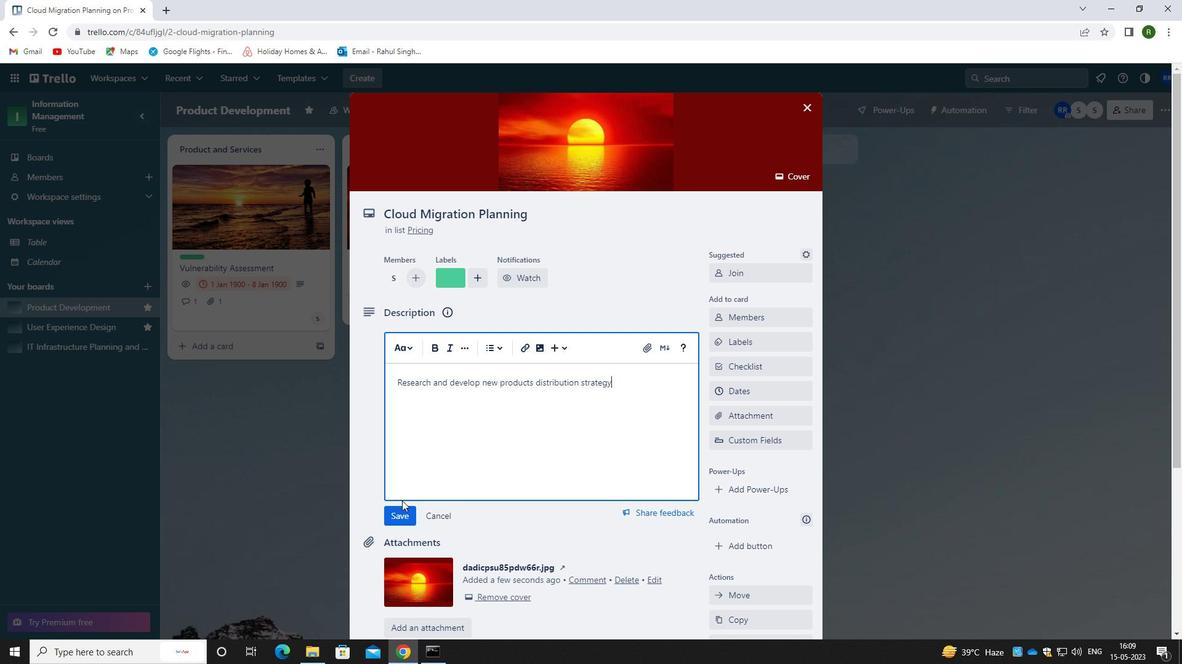 
Action: Mouse pressed left at (405, 514)
Screenshot: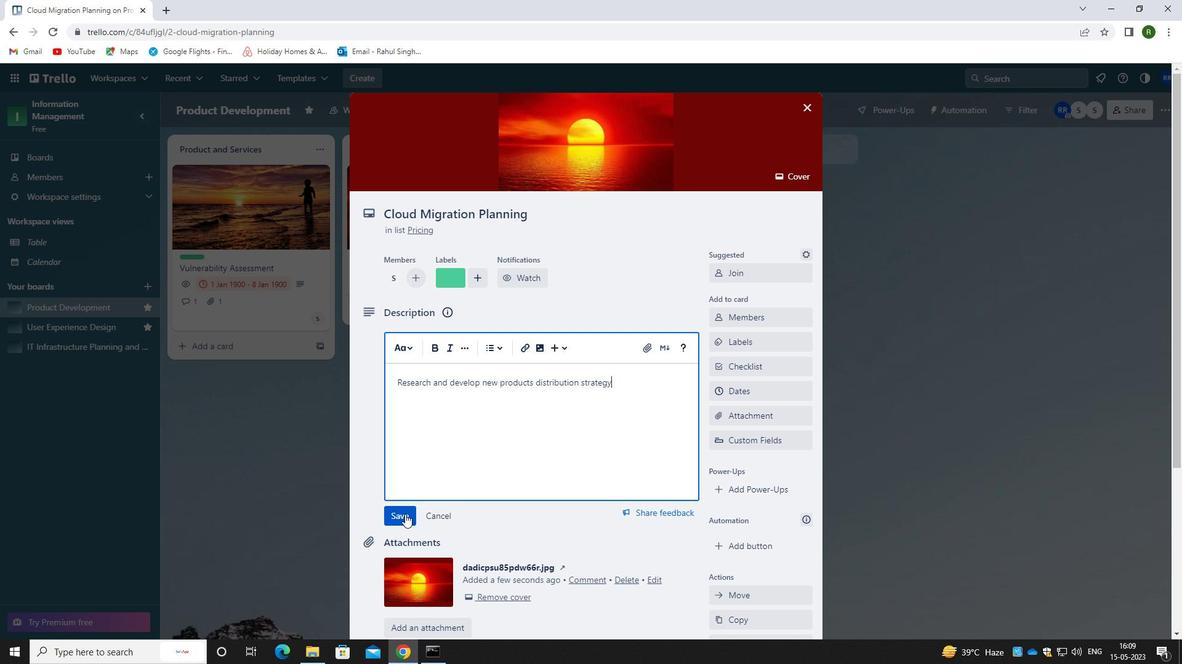 
Action: Mouse moved to (470, 448)
Screenshot: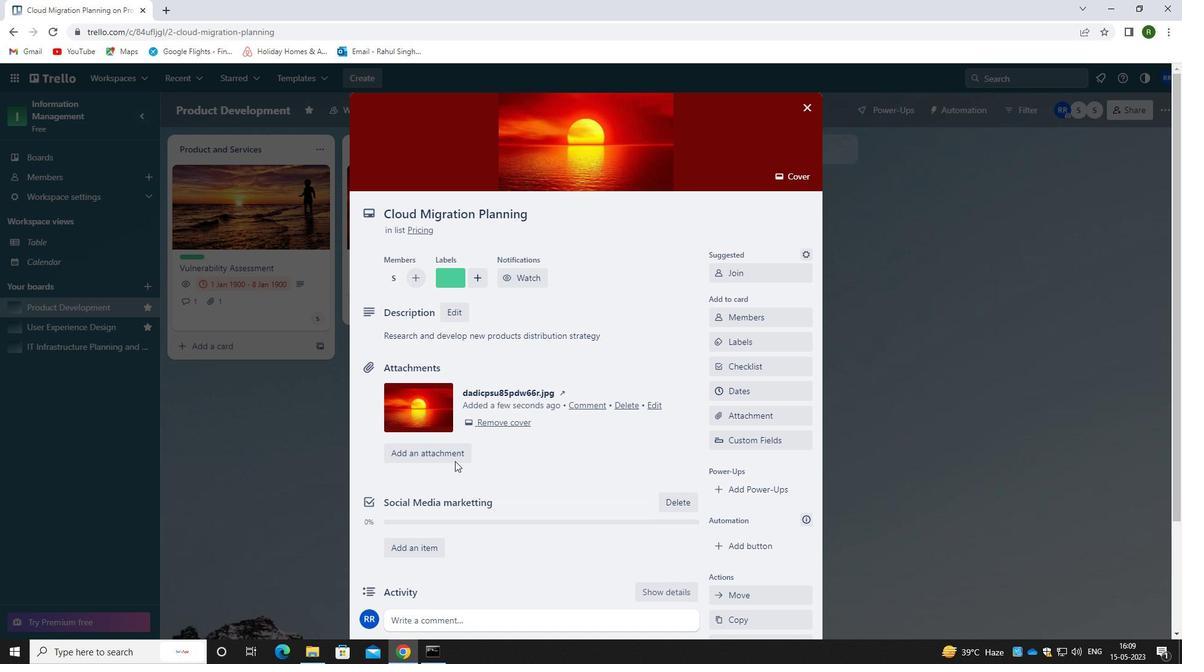 
Action: Mouse scrolled (470, 448) with delta (0, 0)
Screenshot: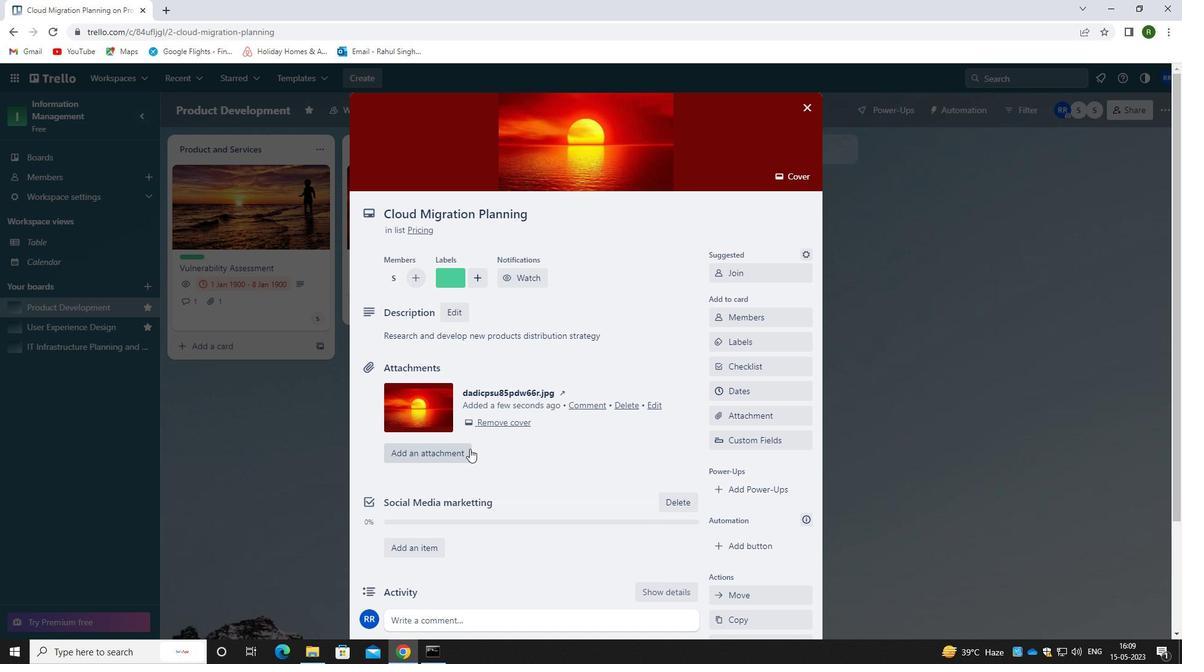 
Action: Mouse scrolled (470, 448) with delta (0, 0)
Screenshot: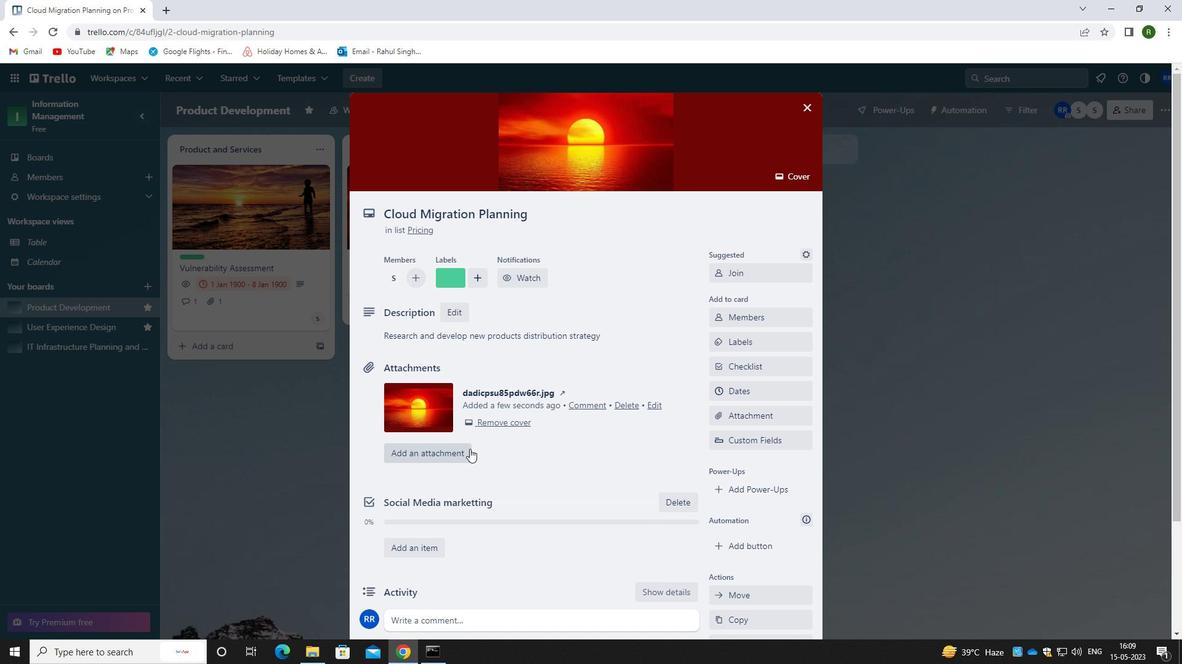 
Action: Mouse scrolled (470, 448) with delta (0, 0)
Screenshot: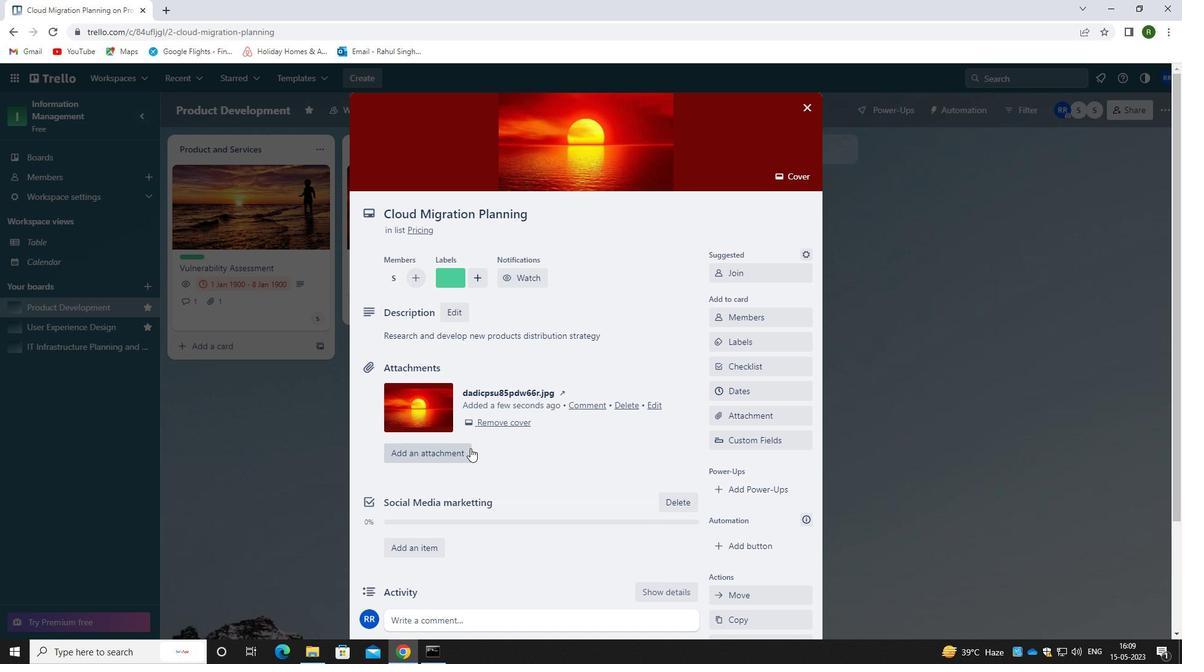 
Action: Mouse moved to (470, 448)
Screenshot: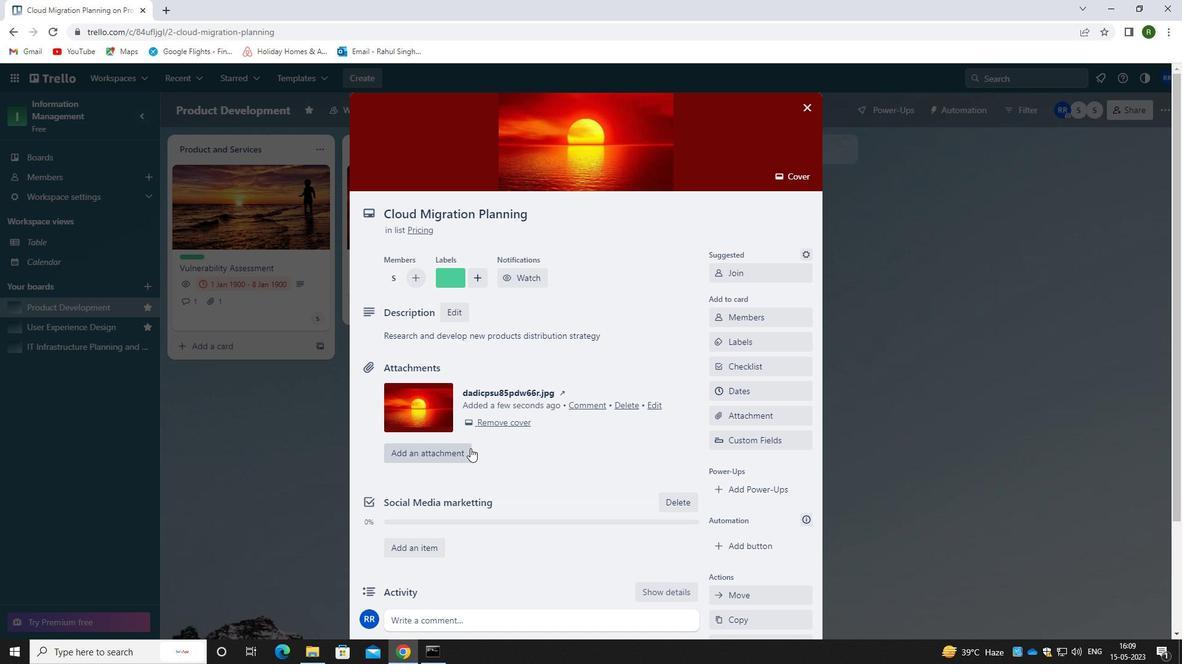 
Action: Mouse scrolled (470, 448) with delta (0, 0)
Screenshot: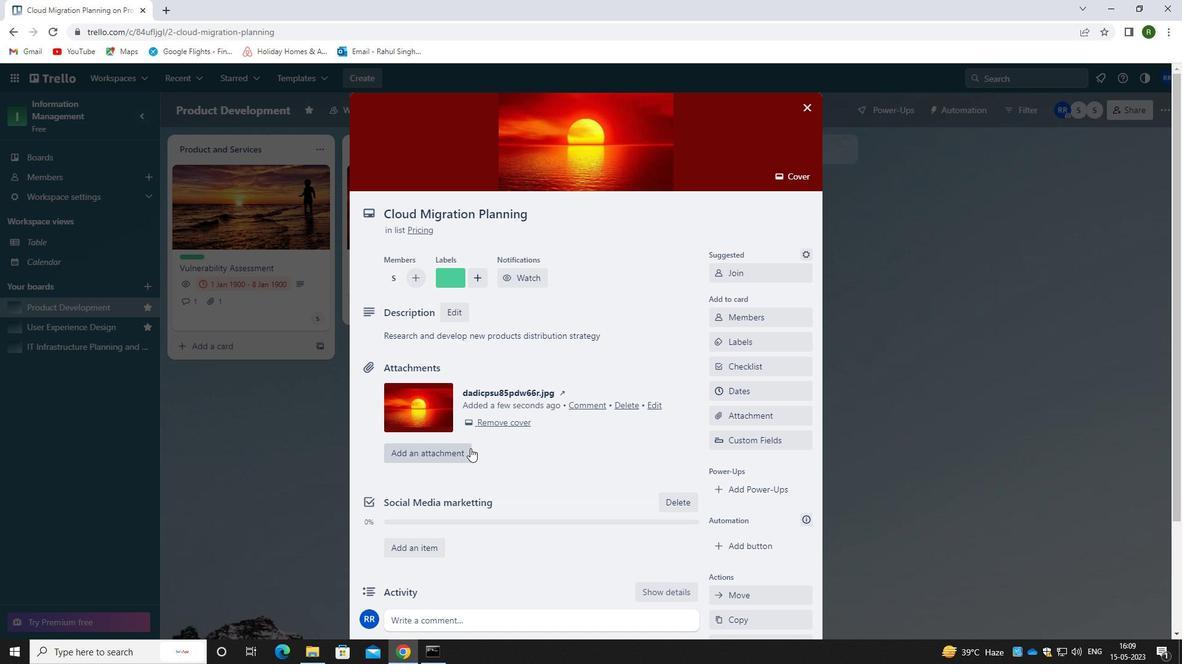
Action: Mouse moved to (435, 478)
Screenshot: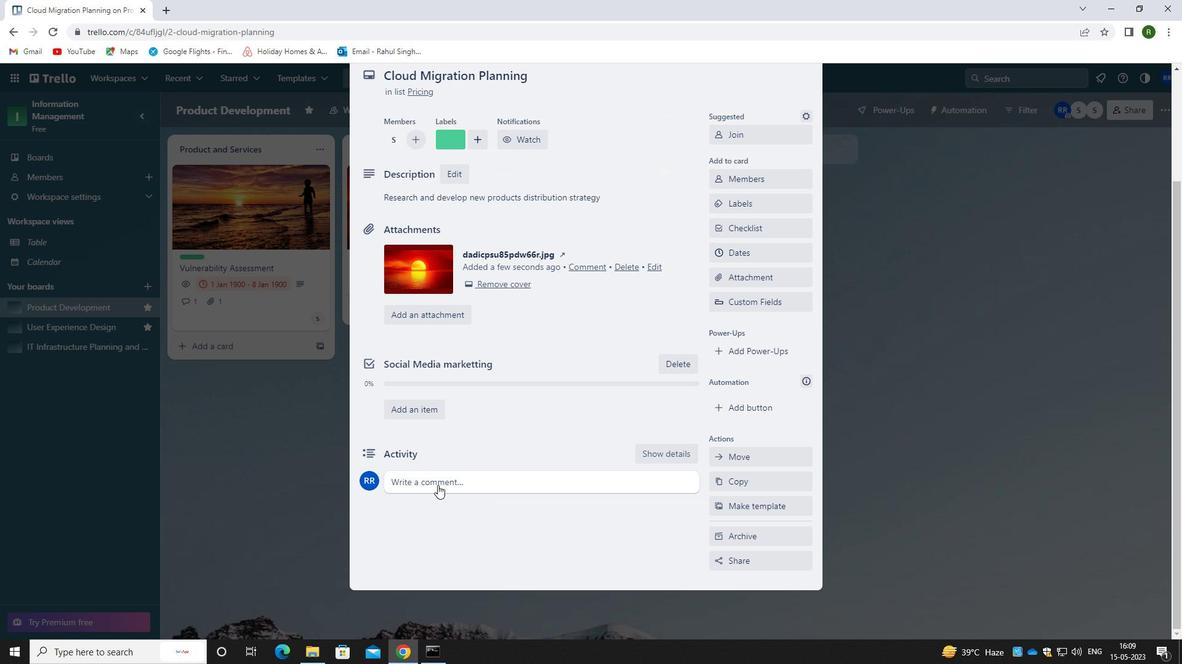 
Action: Mouse pressed left at (435, 478)
Screenshot: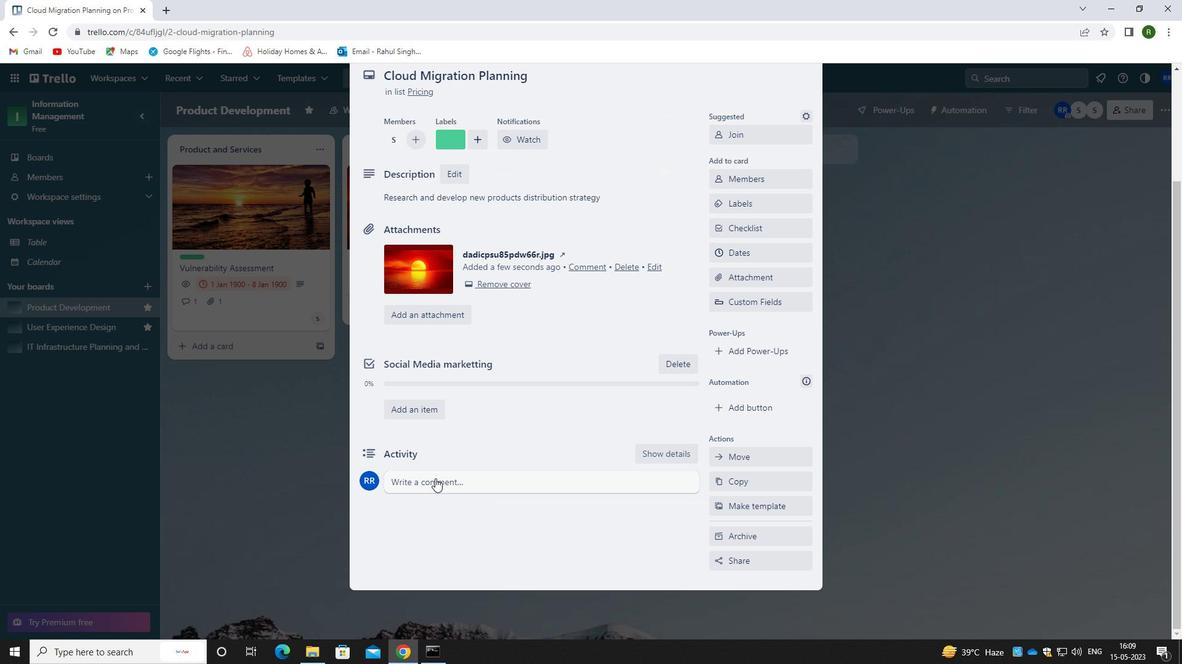 
Action: Mouse moved to (443, 534)
Screenshot: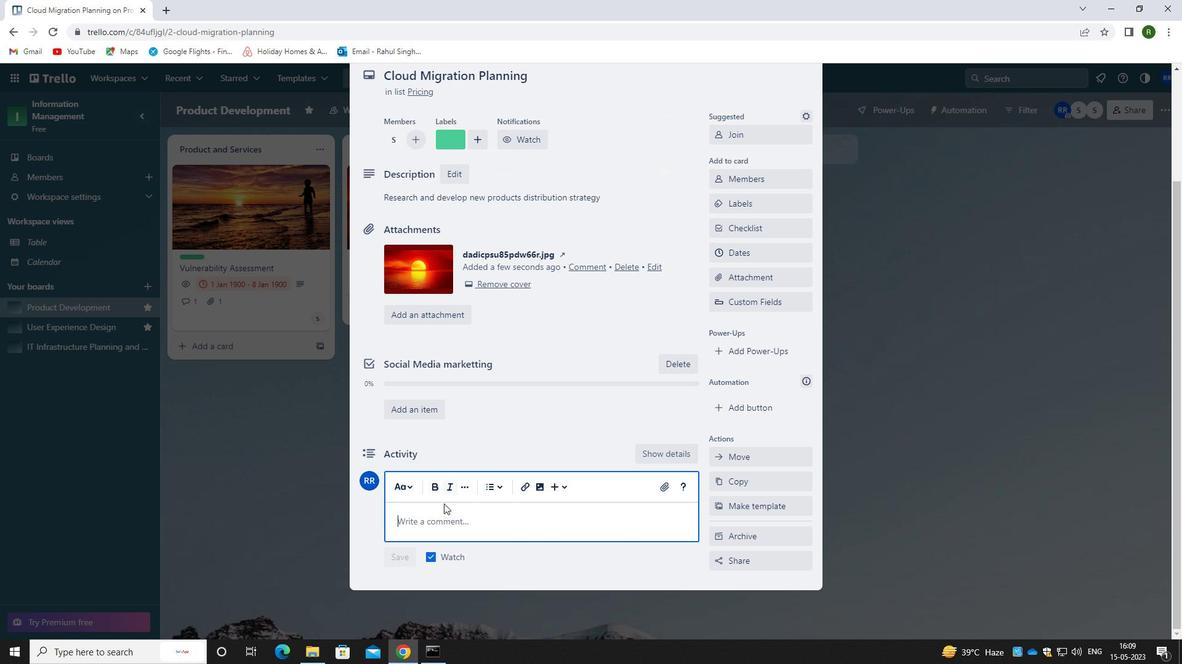 
Action: Mouse pressed left at (443, 534)
Screenshot: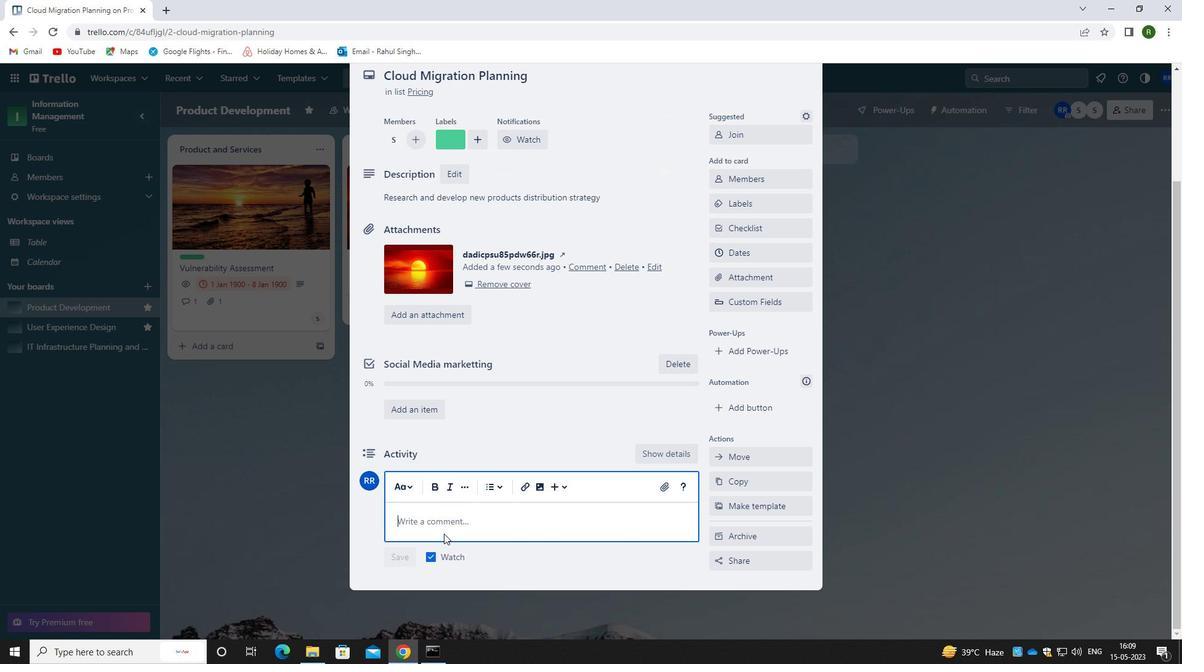
Action: Mouse moved to (447, 528)
Screenshot: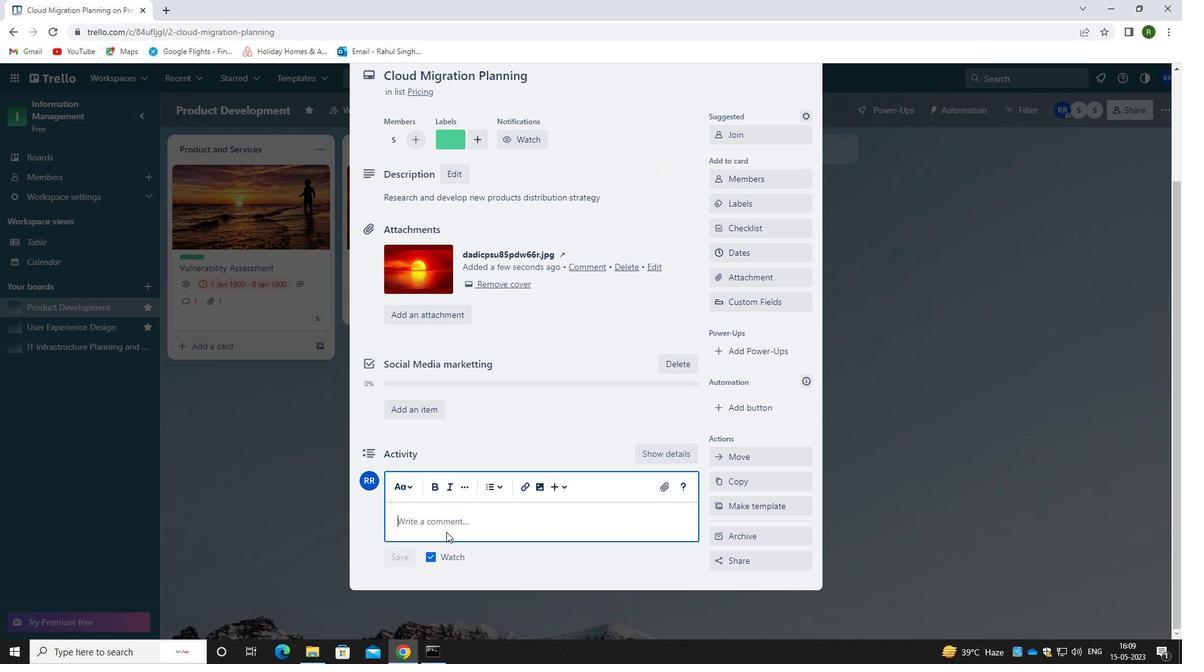 
Action: Mouse pressed left at (447, 528)
Screenshot: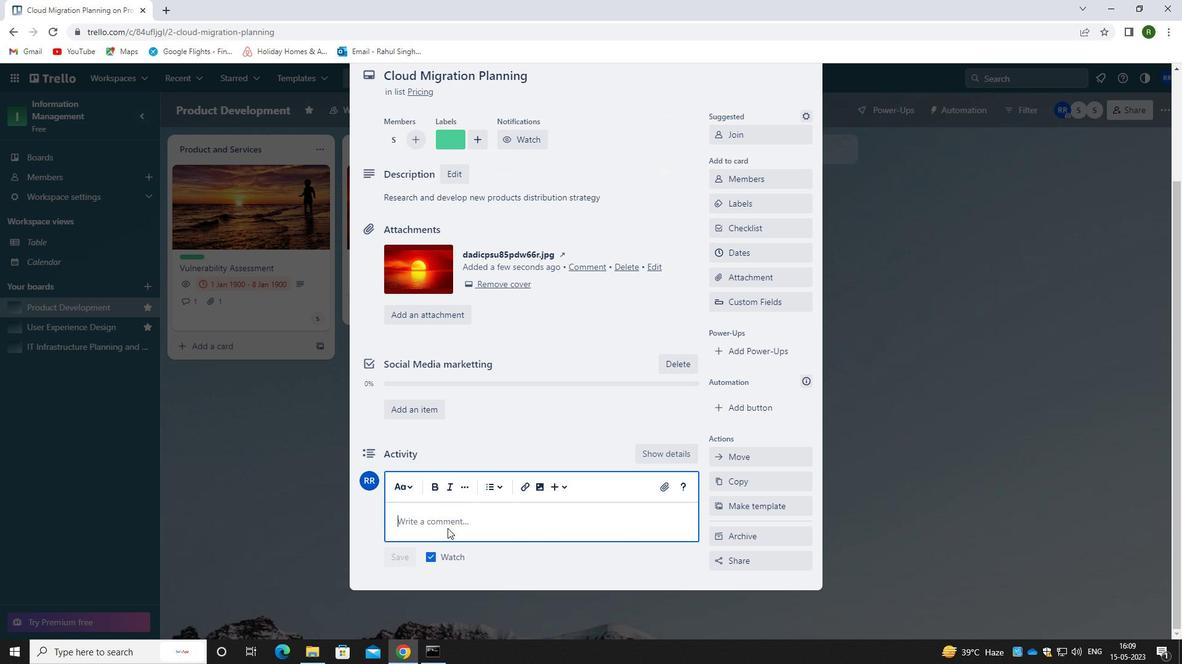 
Action: Key pressed <Key.caps_lock>G<Key.caps_lock>IVEN<Key.space>THE<Key.space>POTENTIAL<Key.space>IMPACT<Key.space>OF<Key.space>THIS<Key.space>TASK<Key.space>ON<Key.space>OUR<Key.space>COMPO<Key.backspace>ANY<Key.space>CULTURE<Key.space>OF<Key.space>INNOVATION,<Key.space>LET<Key.space>US<Key.space>ENSURE<Key.space>THAT<Key.space>WE<Key.space>APPOROACH<Key.space>IT<Key.backspace><Key.backspace><Key.backspace><Key.backspace><Key.backspace><Key.backspace><Key.backspace><Key.backspace><Key.backspace>ROAH<Key.backspace>CH<Key.space>IT<Key.space>WITH<Key.space>A<Key.space>SENSE<Key.space>OF<Key.space>CURIS<Key.backspace>OSITY<Key.space>AND<Key.space>A<Key.space>E<Key.backspace>WILLINGNESS<Key.space>TO<Key.space>EXPLORE<Key.space>NW<Key.backspace>EW<Key.space>IDEAS.
Screenshot: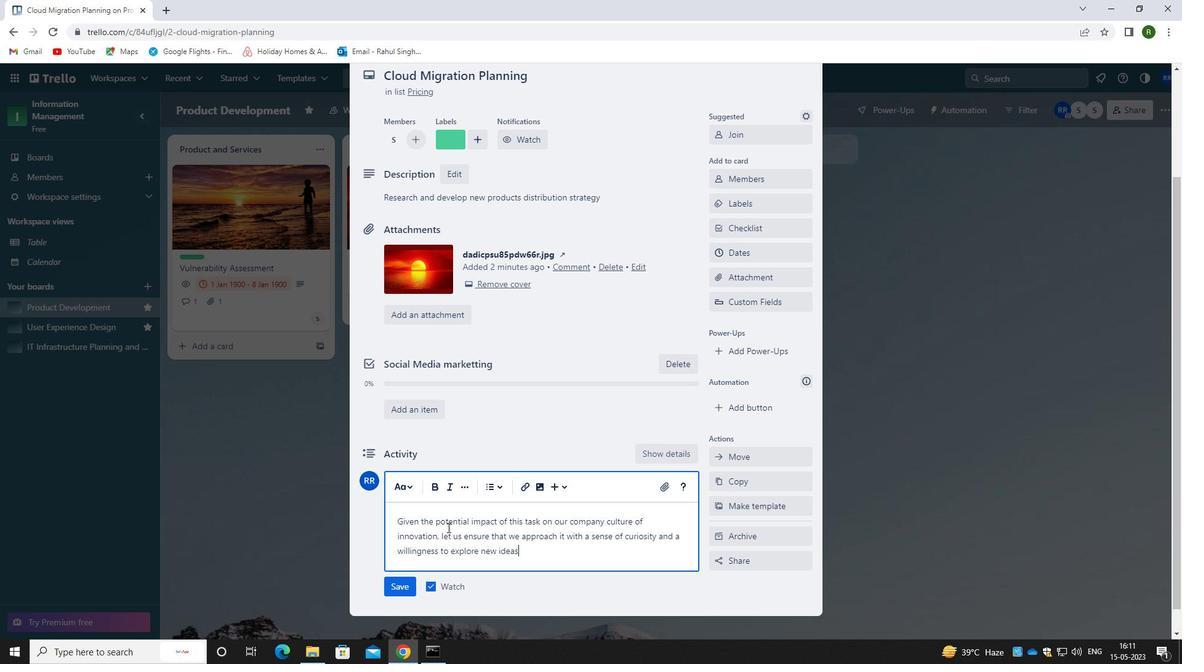 
Action: Mouse moved to (411, 592)
Screenshot: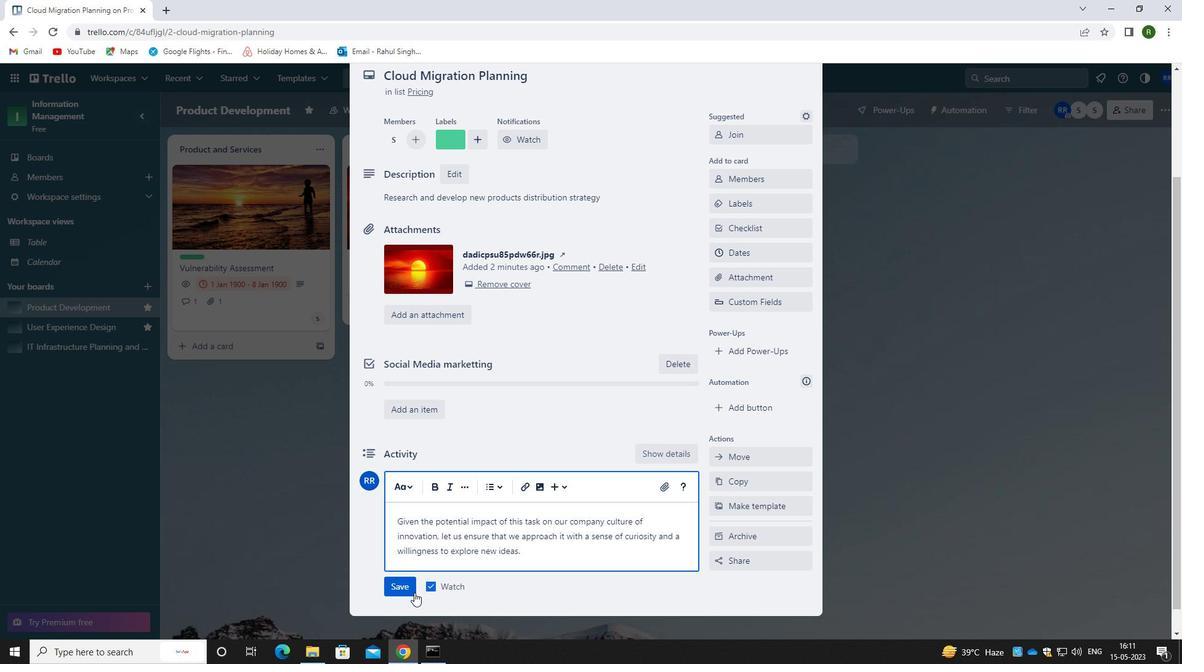 
Action: Mouse pressed left at (411, 592)
Screenshot: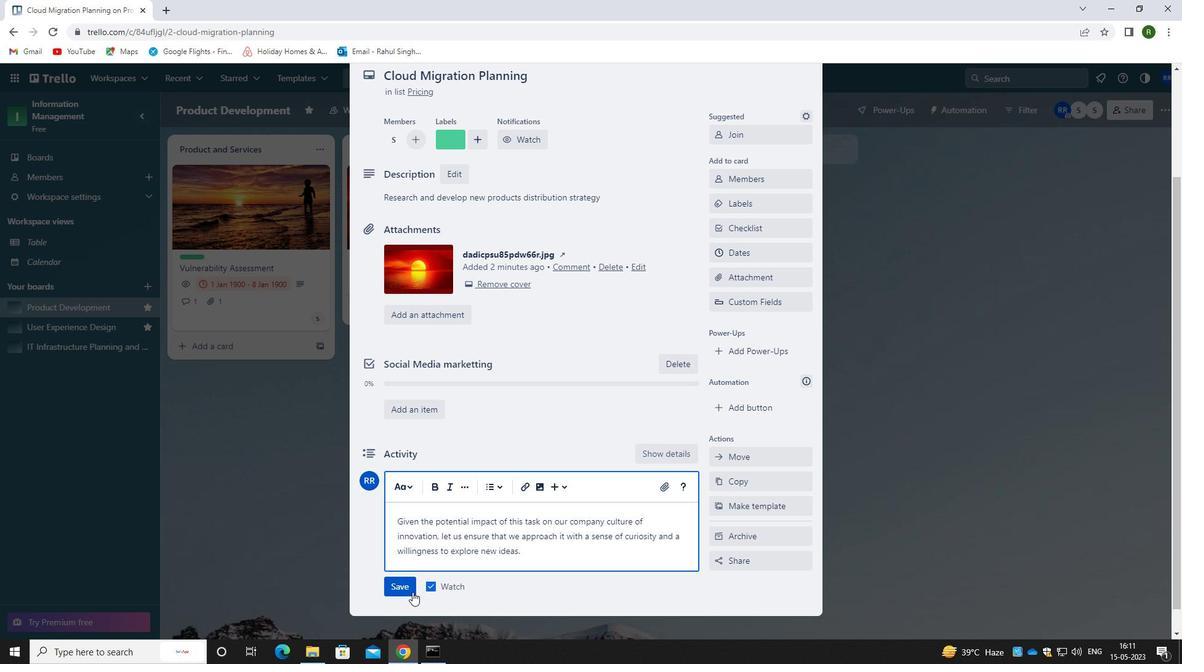 
Action: Mouse moved to (744, 256)
Screenshot: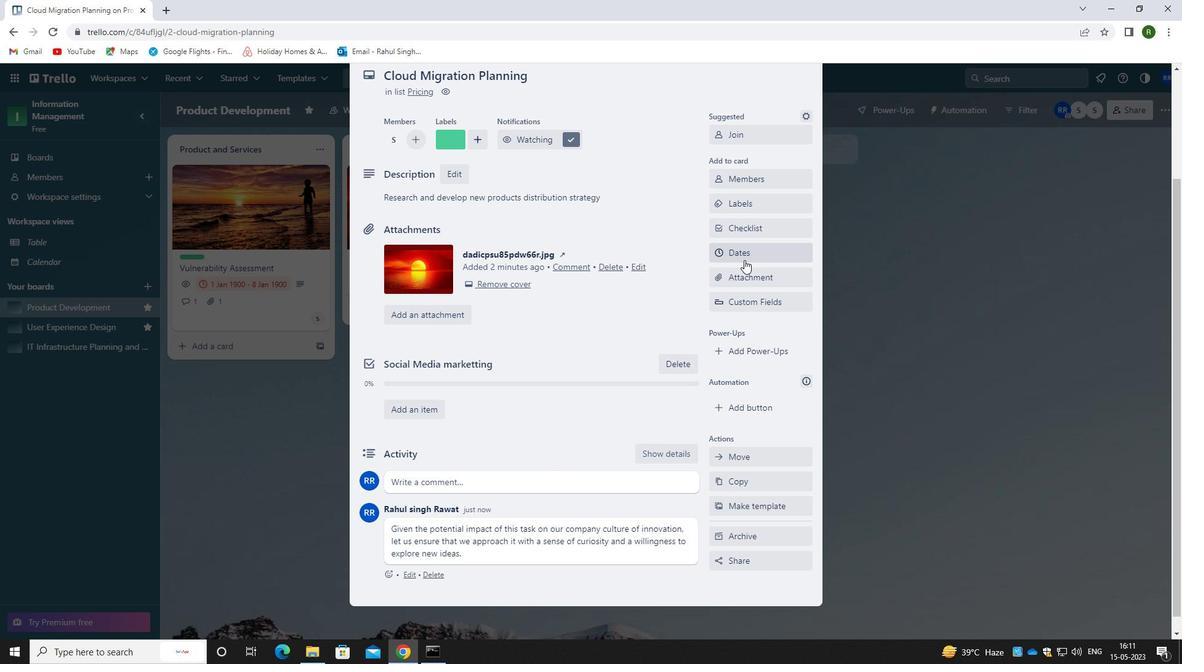 
Action: Mouse pressed left at (744, 256)
Screenshot: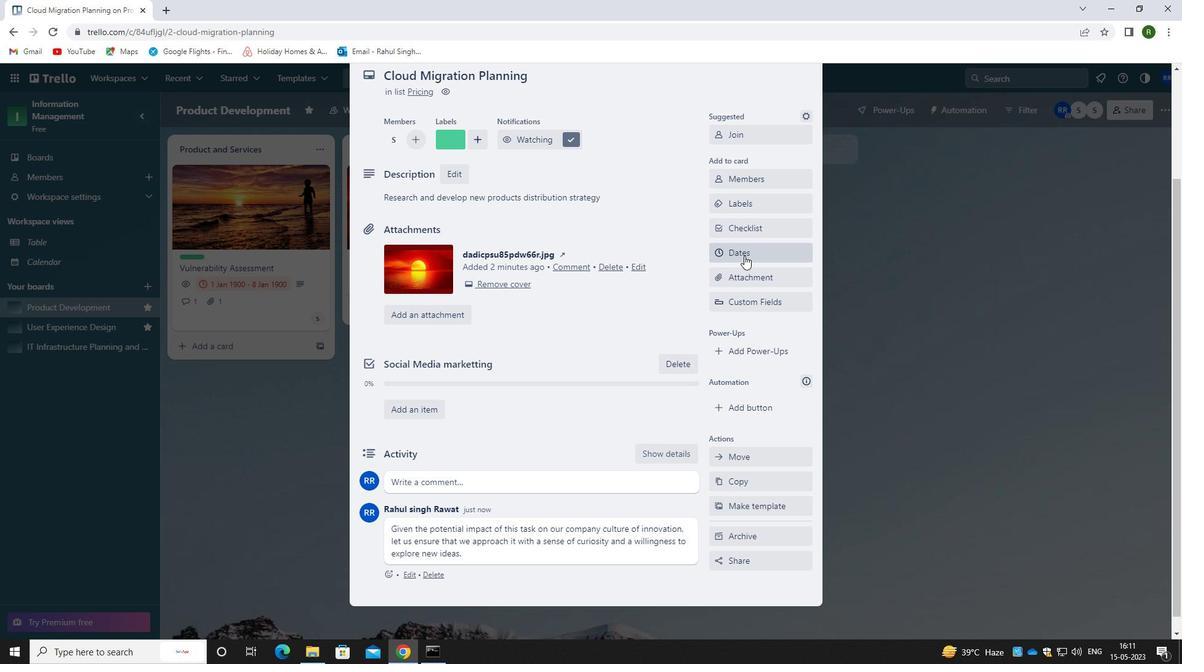 
Action: Mouse moved to (720, 329)
Screenshot: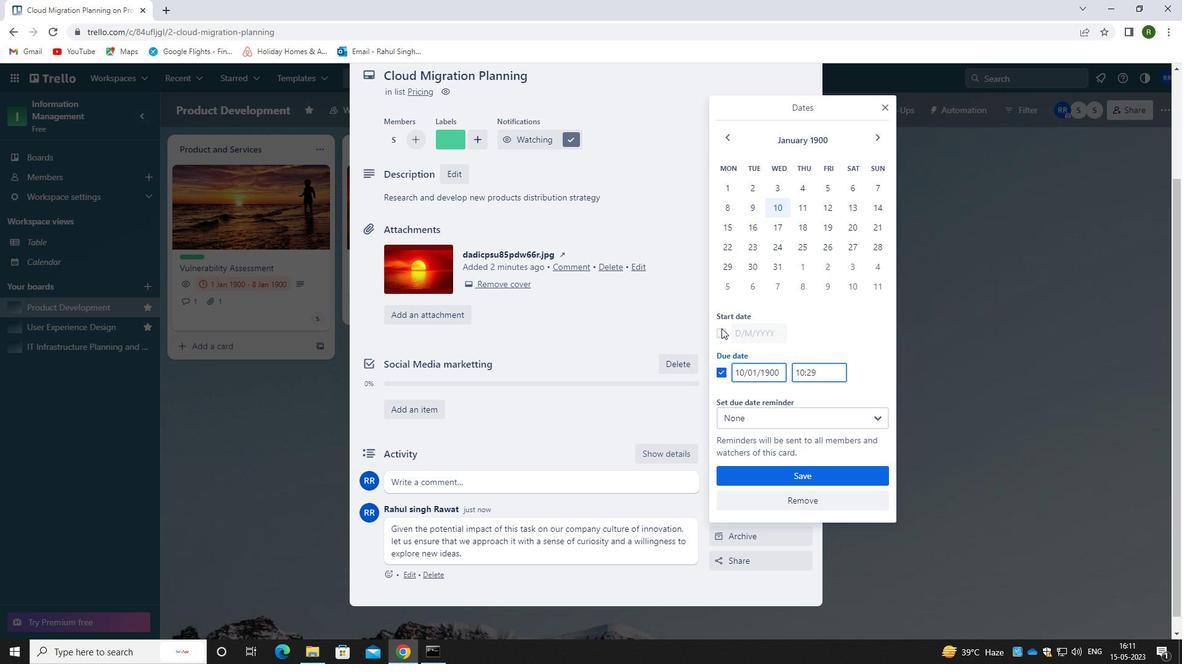
Action: Mouse pressed left at (720, 329)
Screenshot: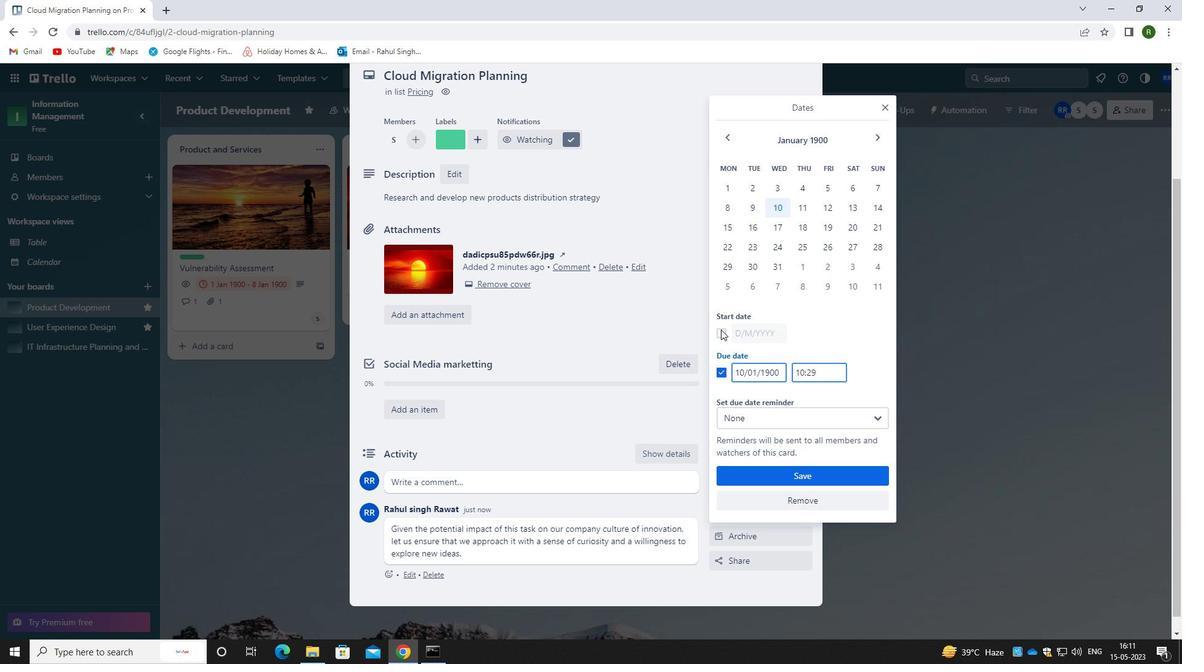 
Action: Mouse moved to (781, 328)
Screenshot: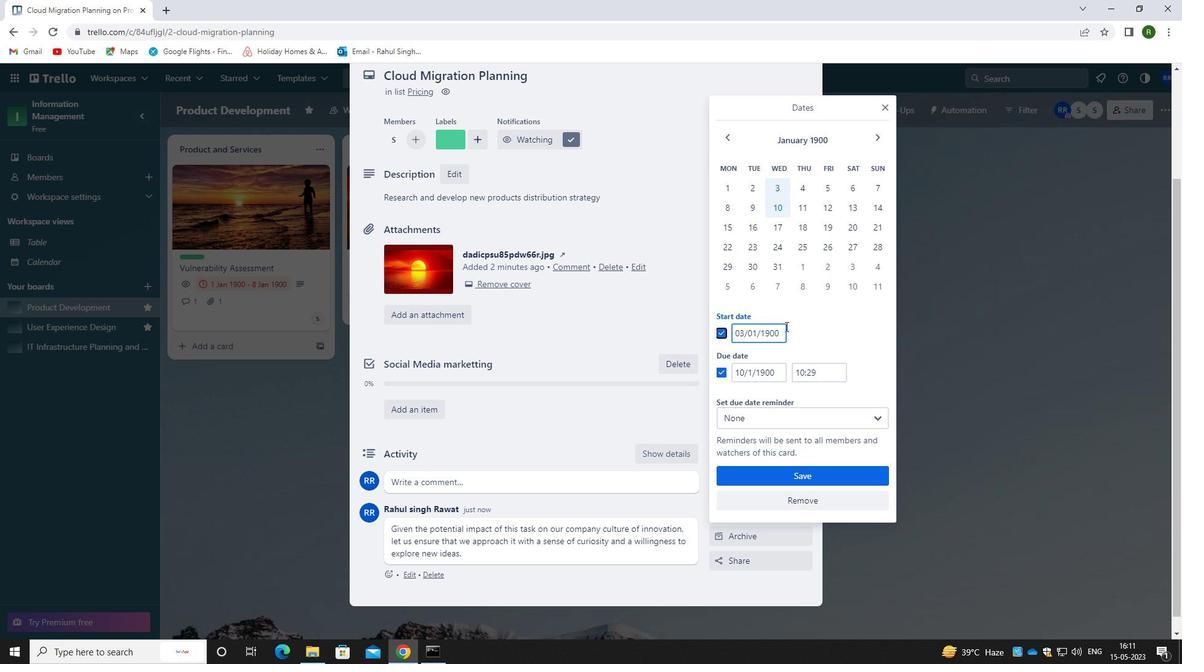 
Action: Mouse pressed left at (781, 328)
Screenshot: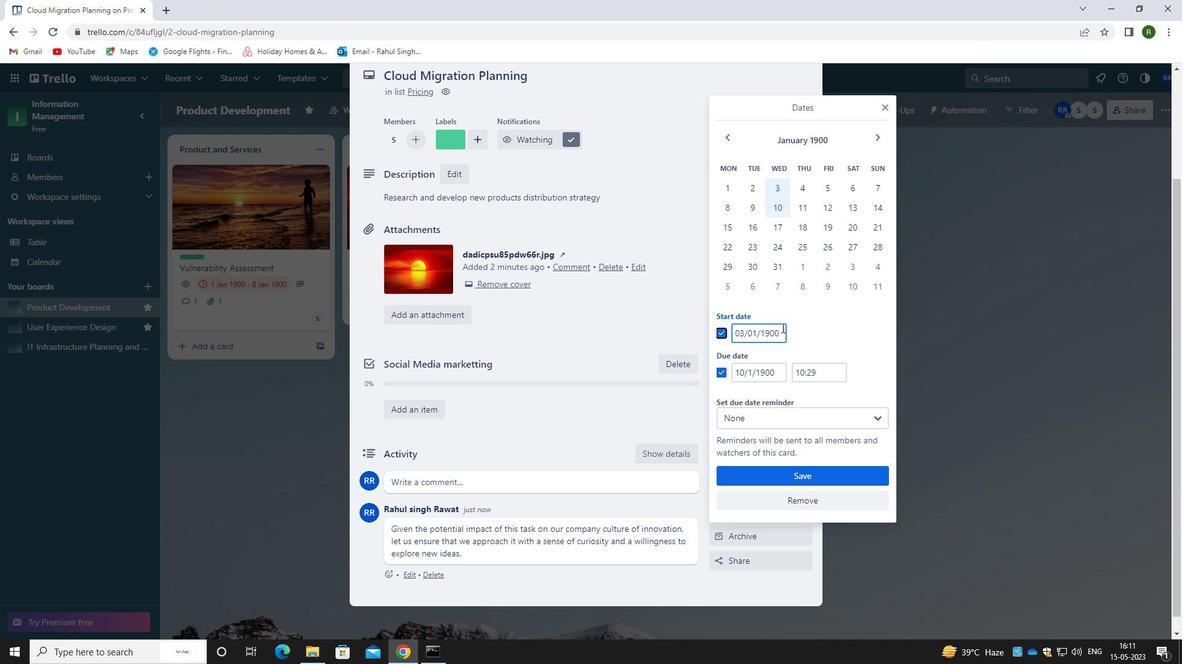 
Action: Mouse moved to (715, 335)
Screenshot: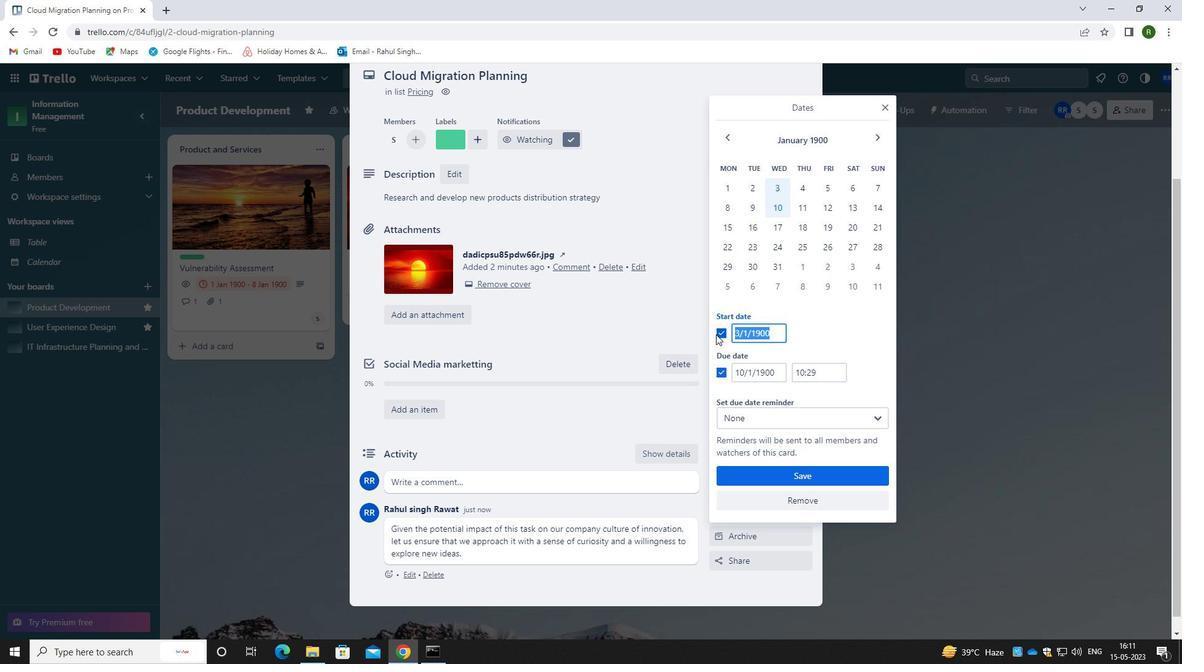 
Action: Key pressed 04/1/1900
Screenshot: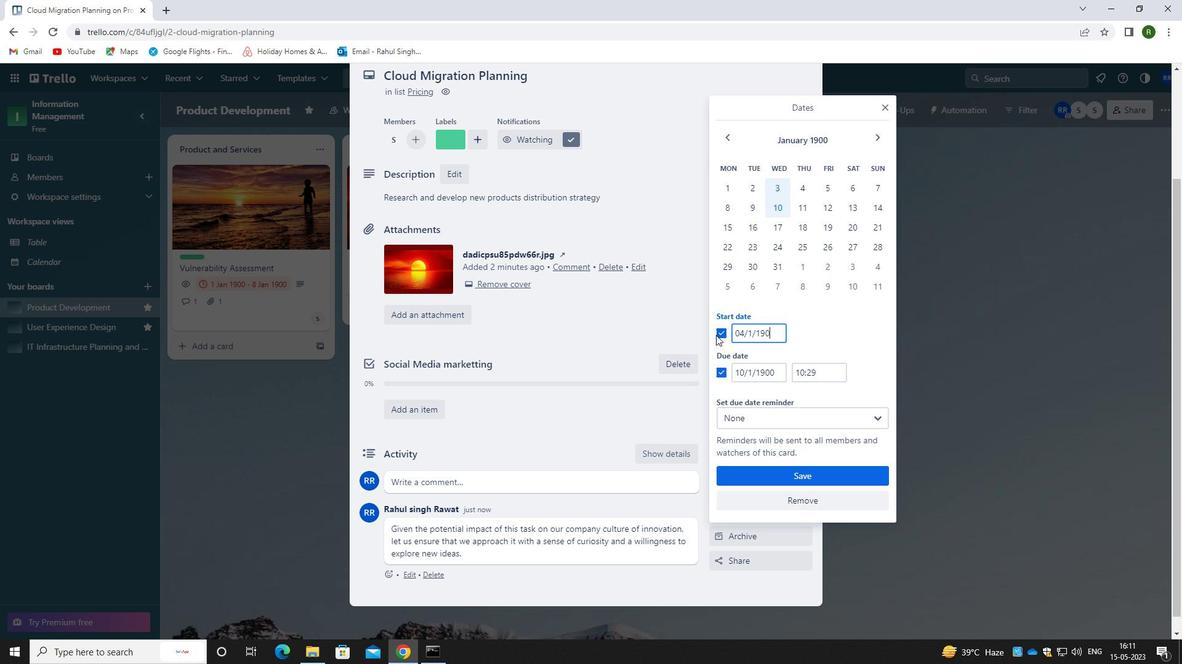 
Action: Mouse moved to (776, 373)
Screenshot: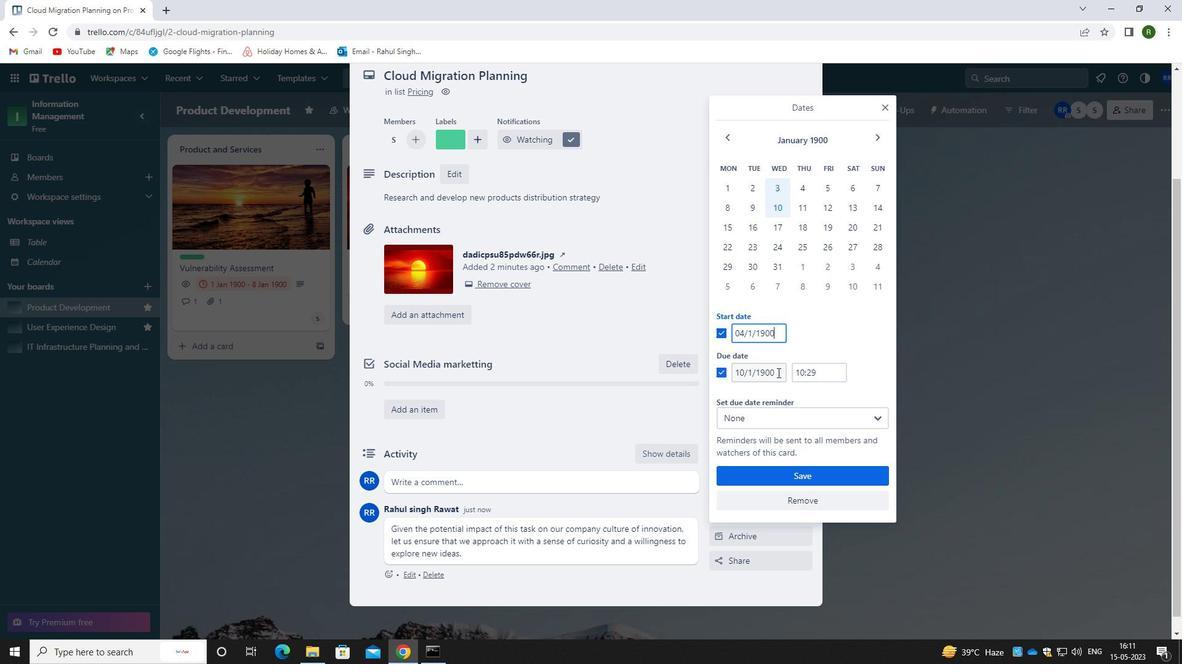 
Action: Mouse pressed left at (776, 373)
Screenshot: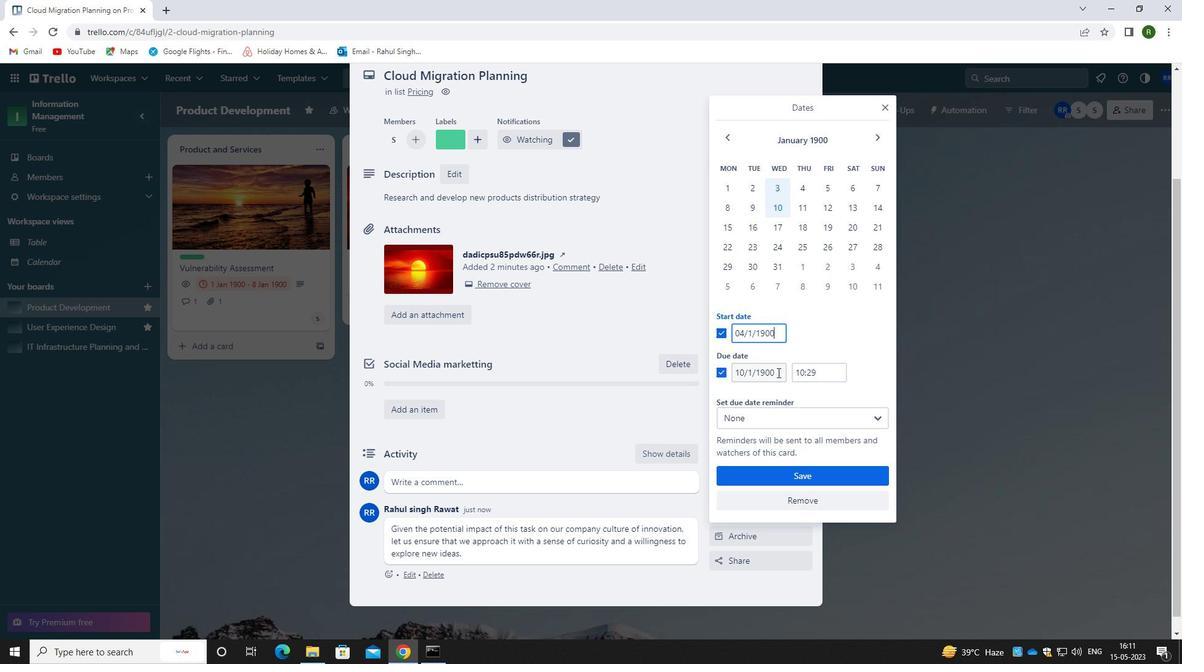 
Action: Mouse moved to (693, 375)
Screenshot: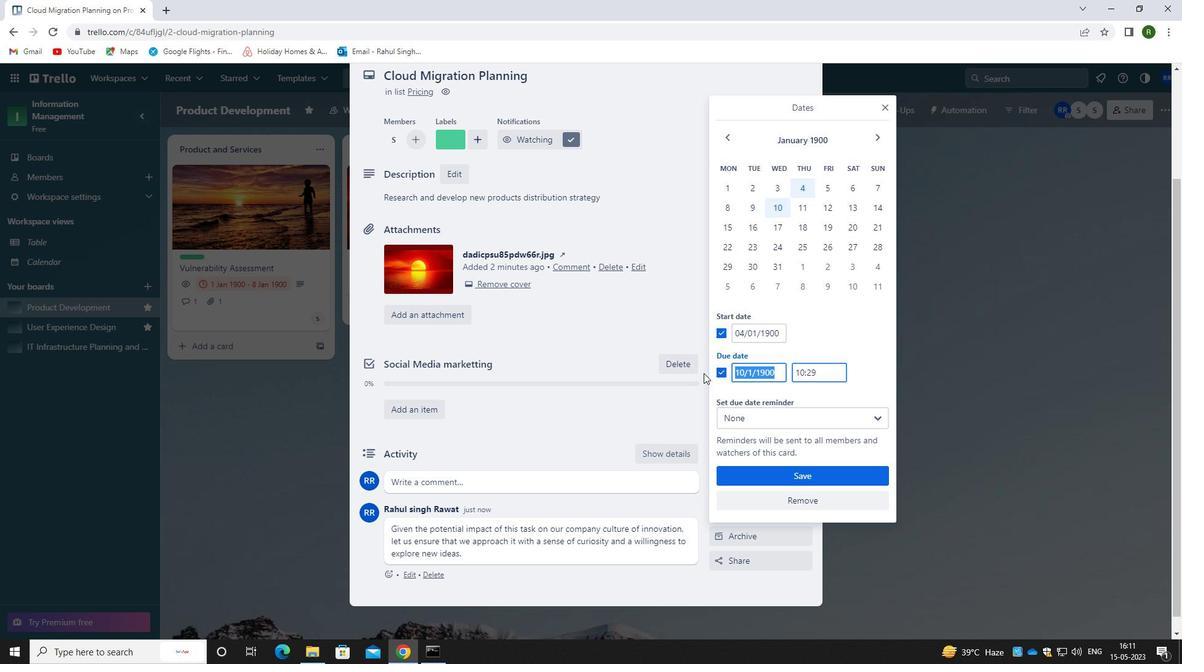 
Action: Key pressed 11/1/1900
Screenshot: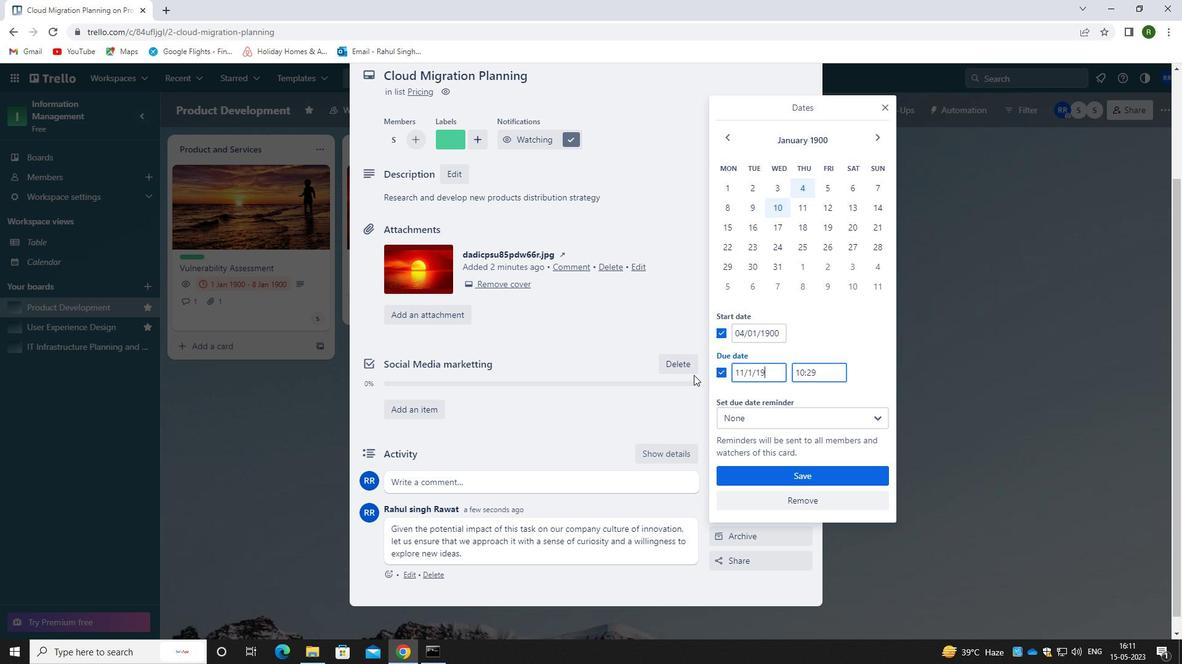 
Action: Mouse moved to (798, 468)
Screenshot: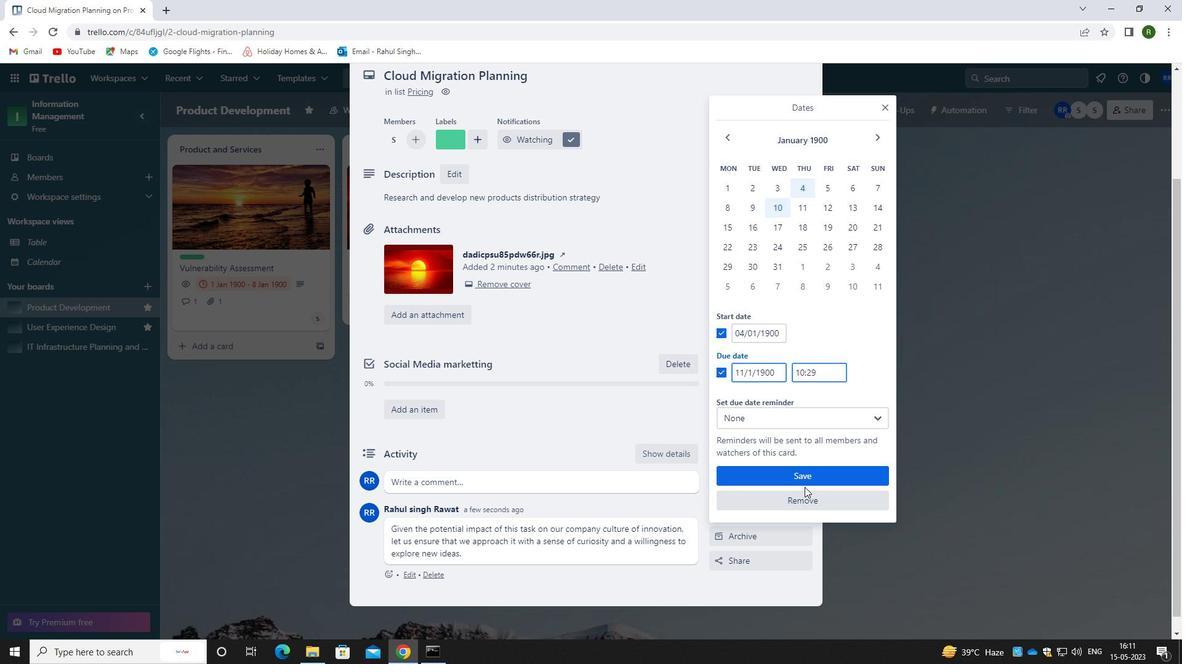 
Action: Mouse pressed left at (798, 468)
Screenshot: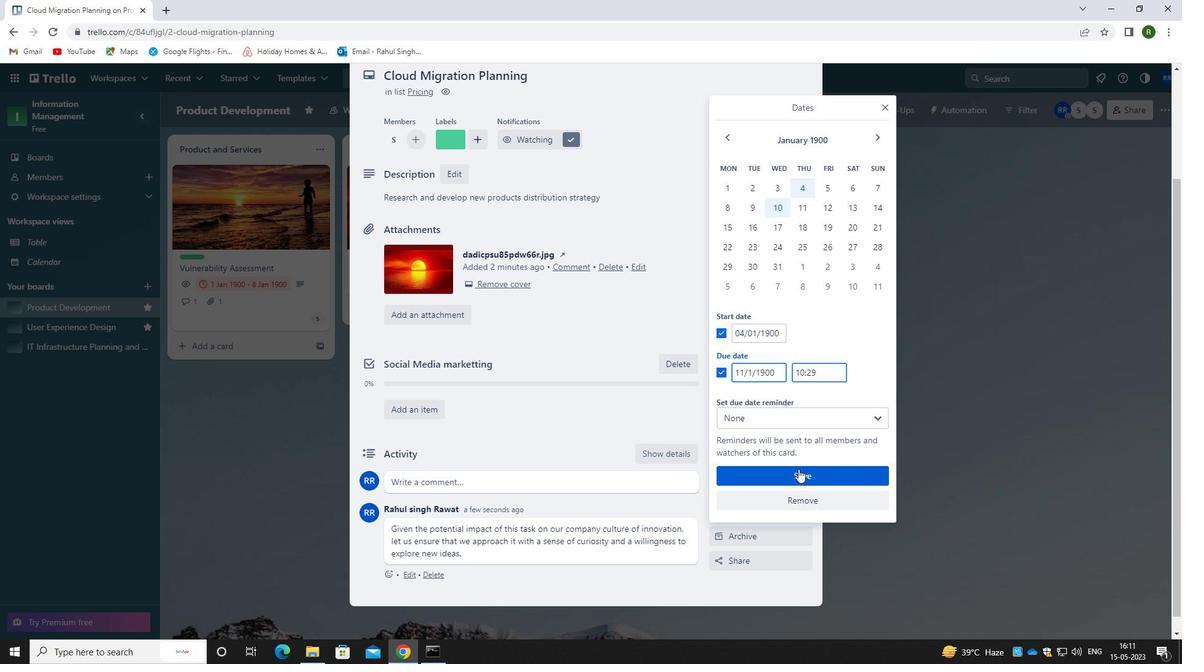 
Action: Mouse moved to (706, 401)
Screenshot: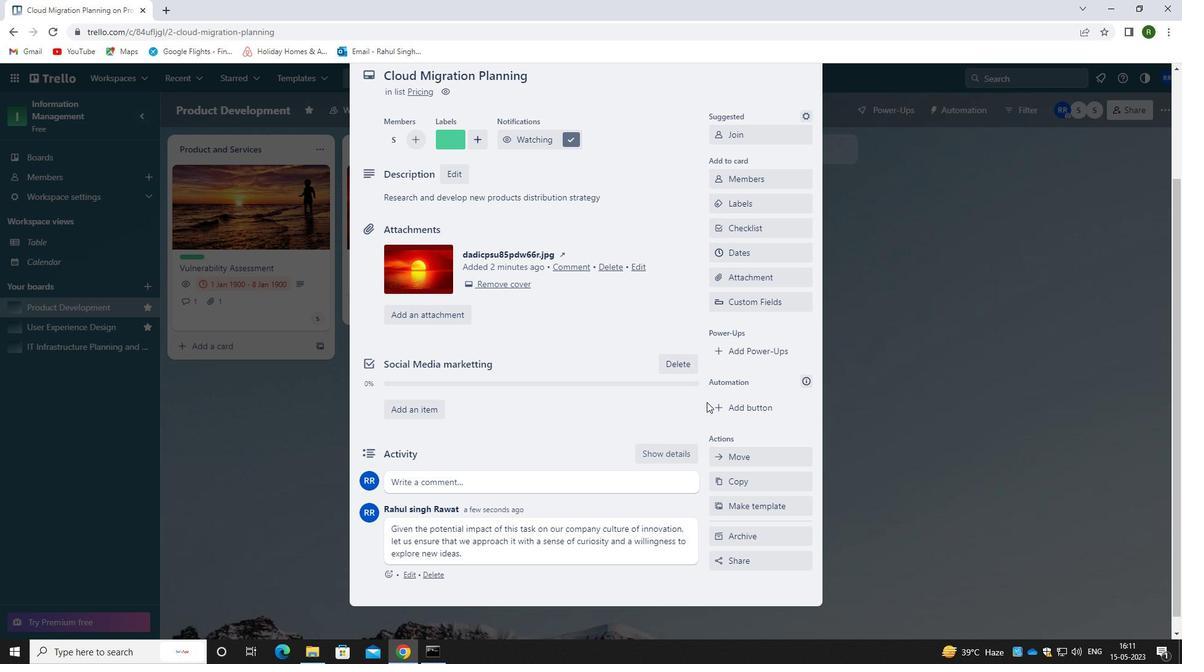 
Action: Mouse scrolled (706, 402) with delta (0, 0)
Screenshot: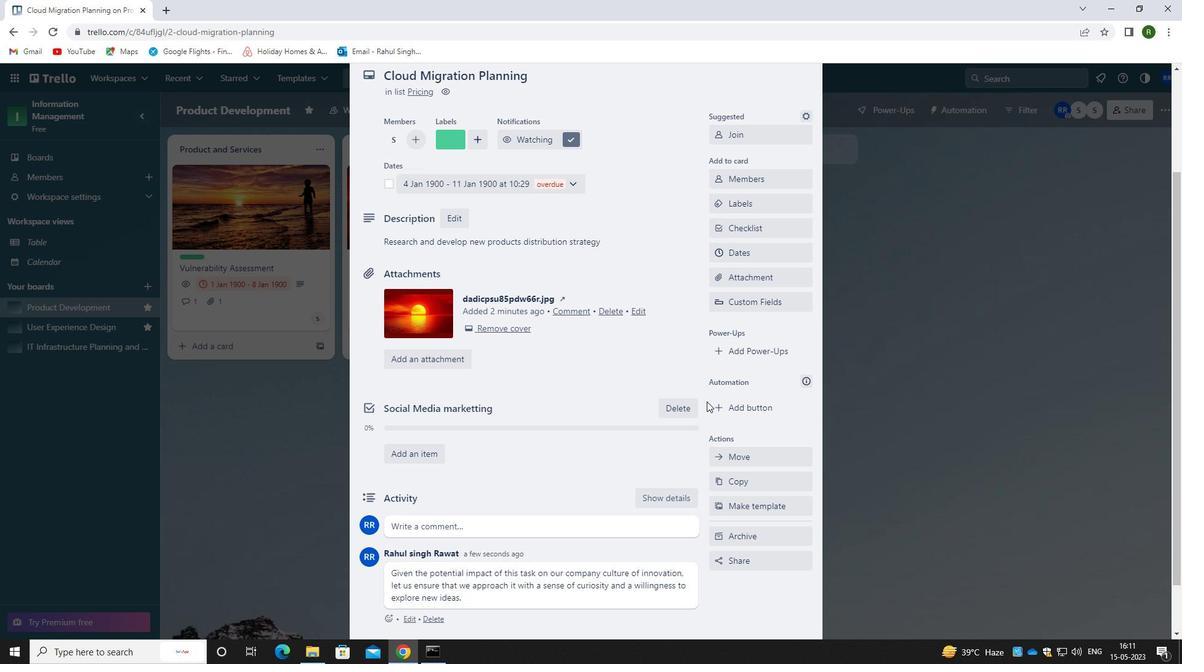 
Action: Mouse scrolled (706, 402) with delta (0, 0)
Screenshot: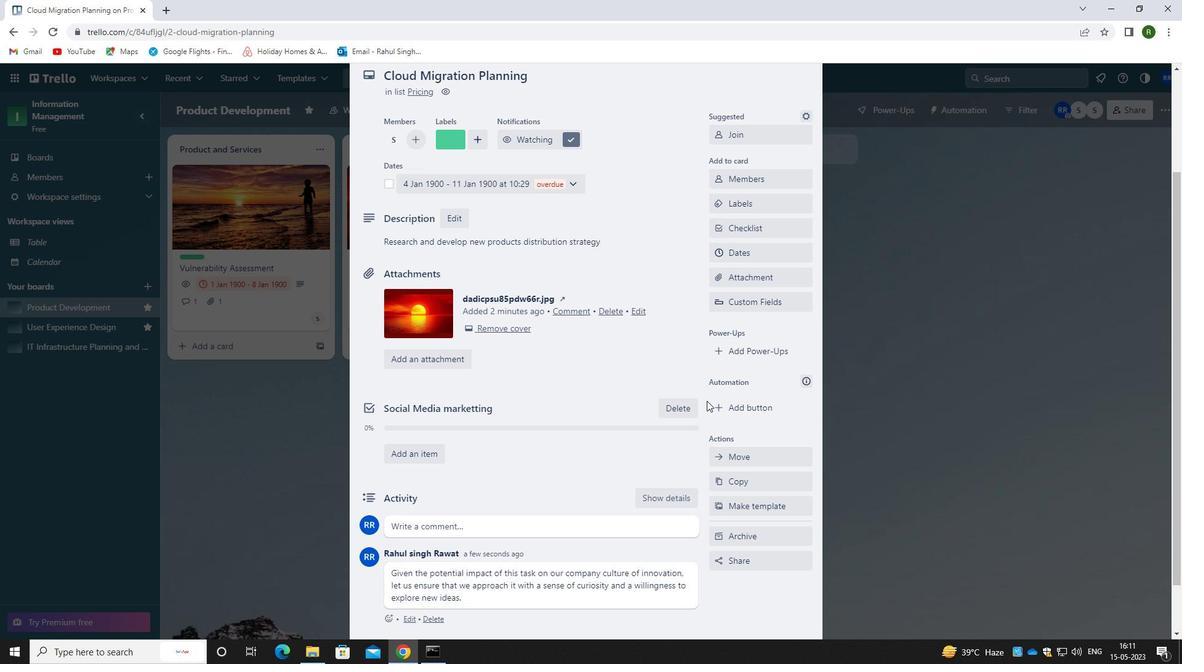
Action: Mouse scrolled (706, 402) with delta (0, 0)
Screenshot: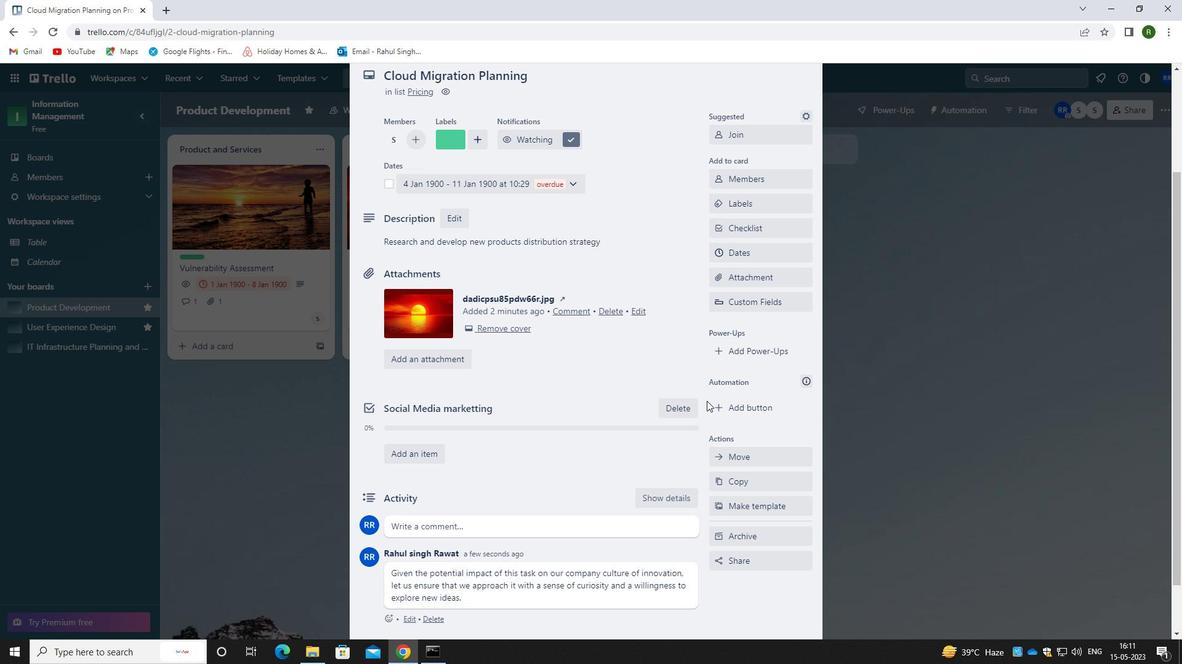 
Action: Mouse scrolled (706, 402) with delta (0, 0)
Screenshot: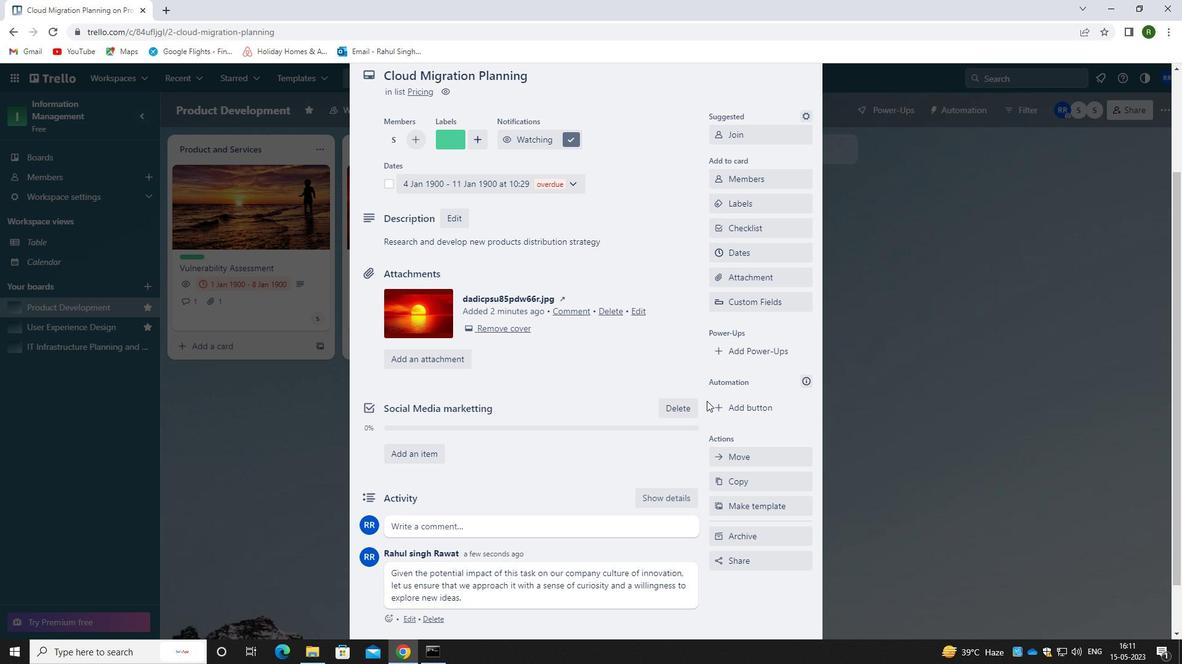 
Action: Mouse moved to (706, 400)
Screenshot: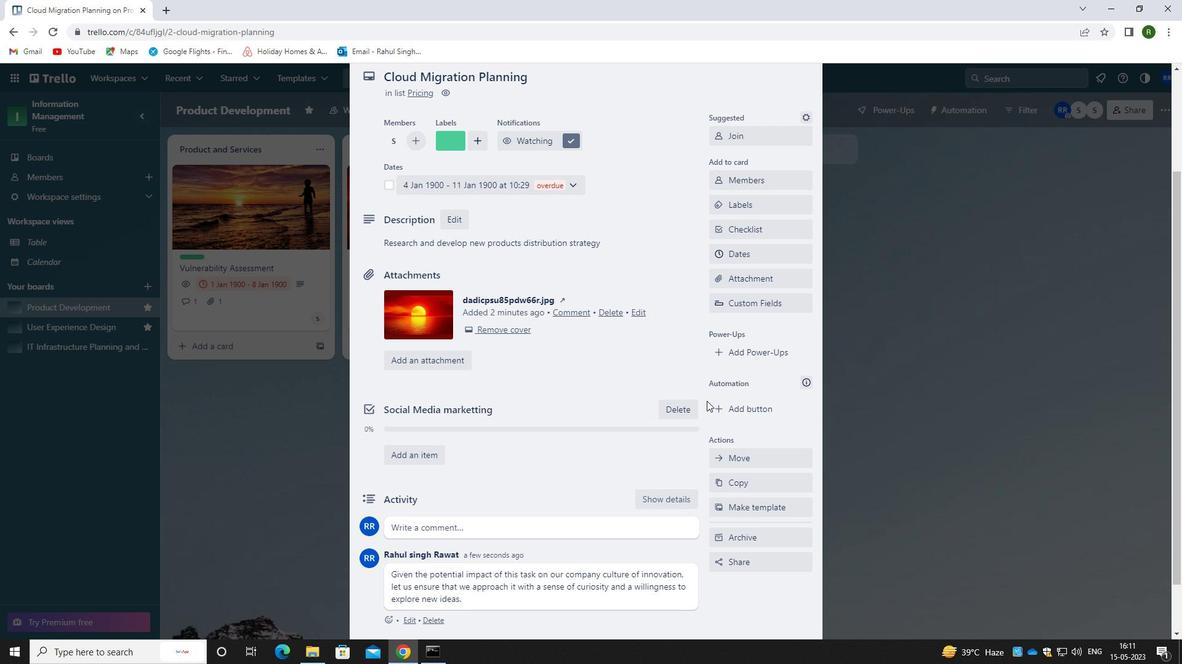 
